 Task: Find connections with filter location São Luís with filter topic #Jobpostingwith filter profile language Potuguese with filter current company Worldpanel by Kantar with filter school Bharathiar University with filter industry IT System Custom Software Development with filter service category Outsourcing with filter keywords title Playwright
Action: Mouse moved to (219, 299)
Screenshot: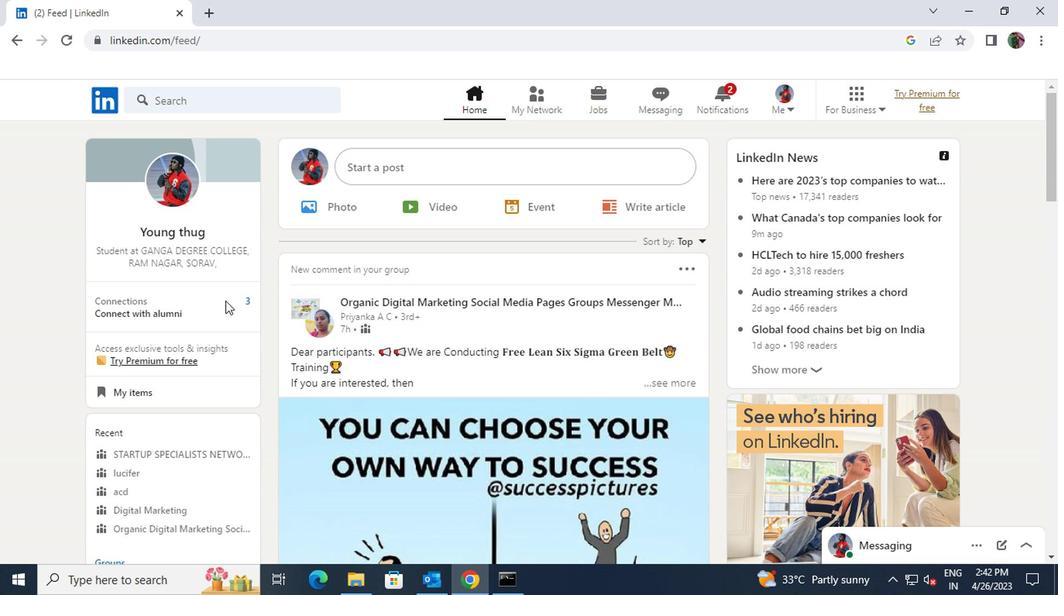 
Action: Mouse pressed left at (219, 299)
Screenshot: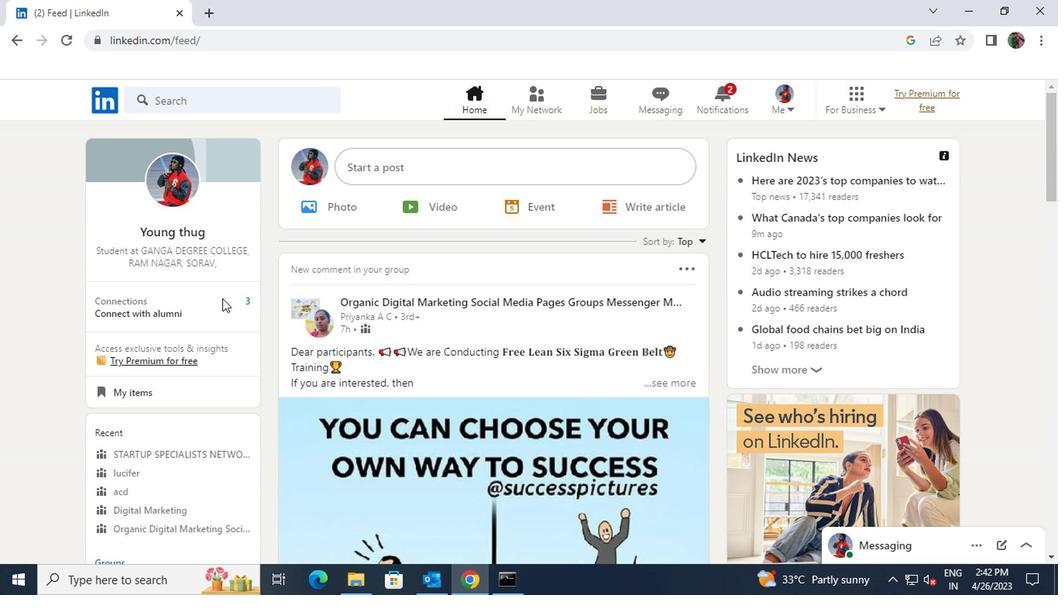 
Action: Mouse moved to (258, 191)
Screenshot: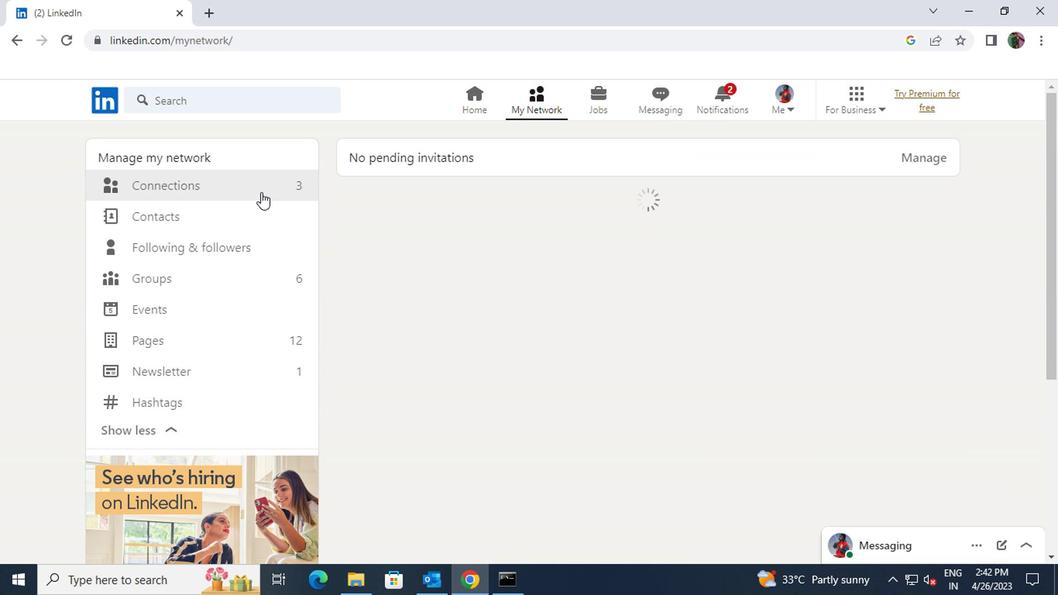 
Action: Mouse pressed left at (258, 191)
Screenshot: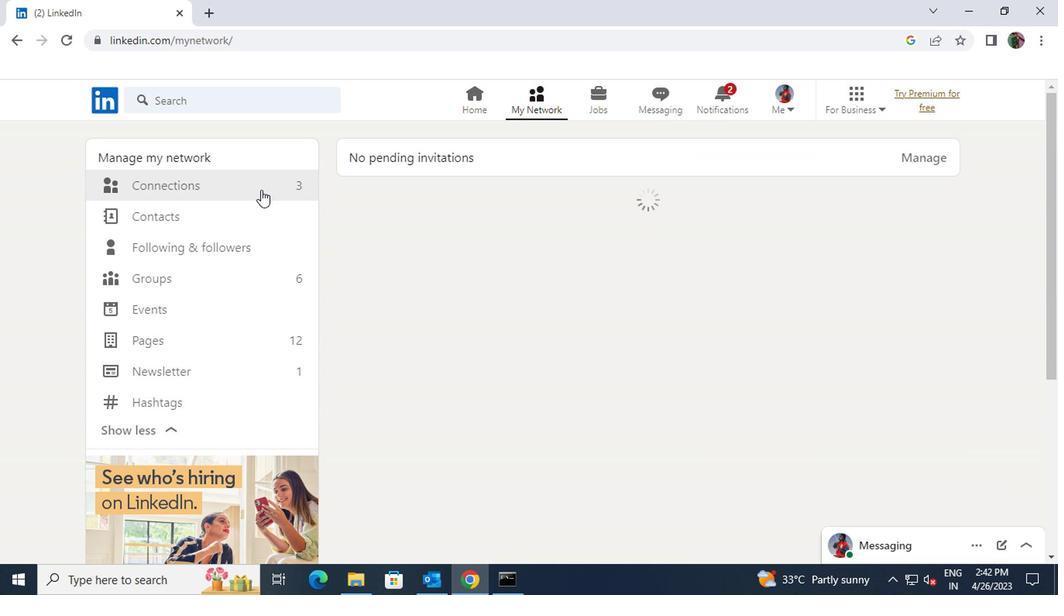 
Action: Mouse moved to (619, 193)
Screenshot: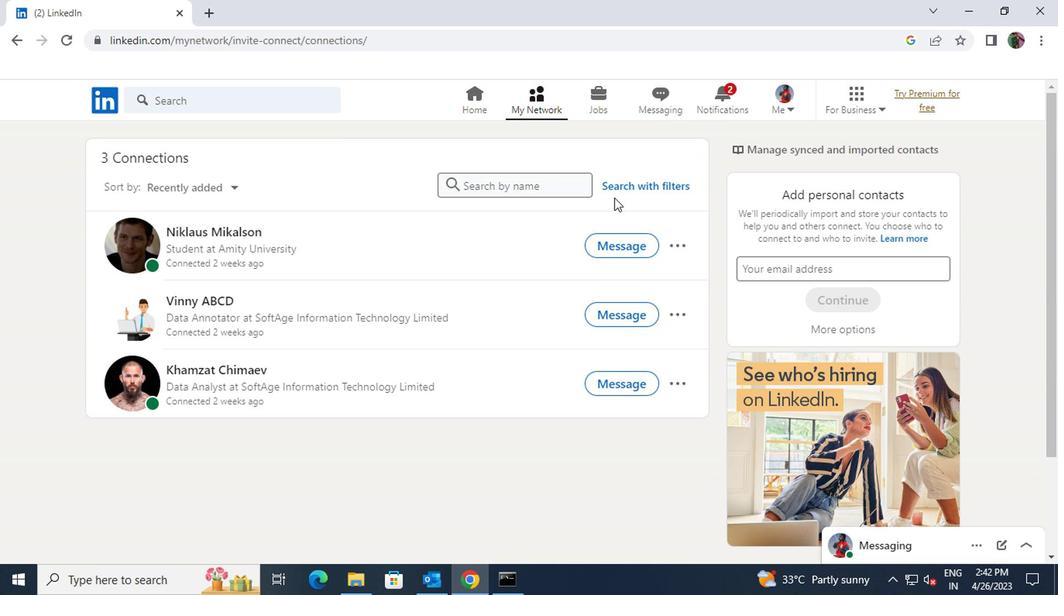 
Action: Mouse pressed left at (619, 193)
Screenshot: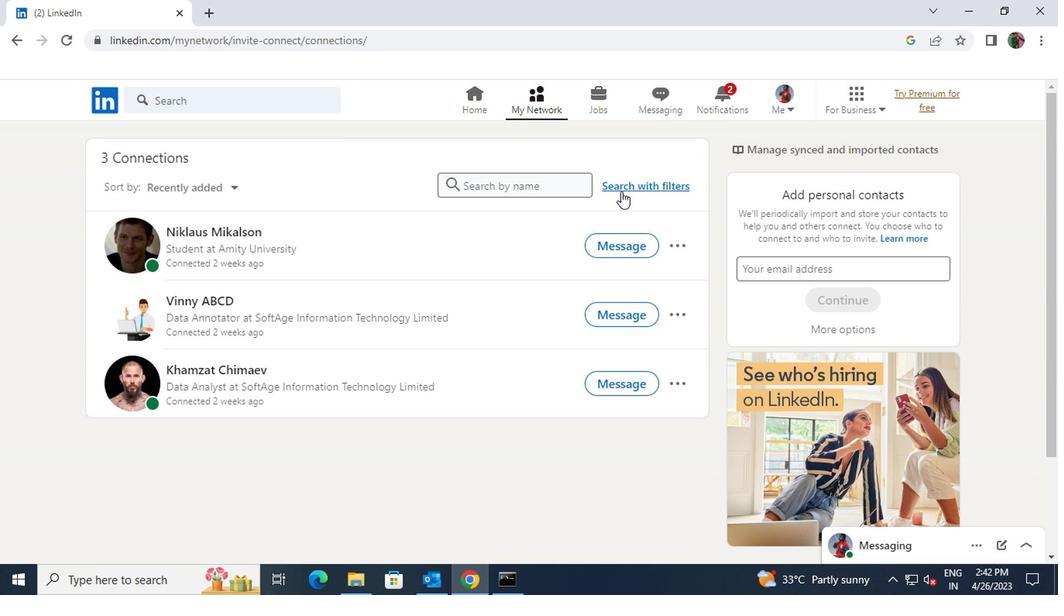 
Action: Mouse moved to (578, 150)
Screenshot: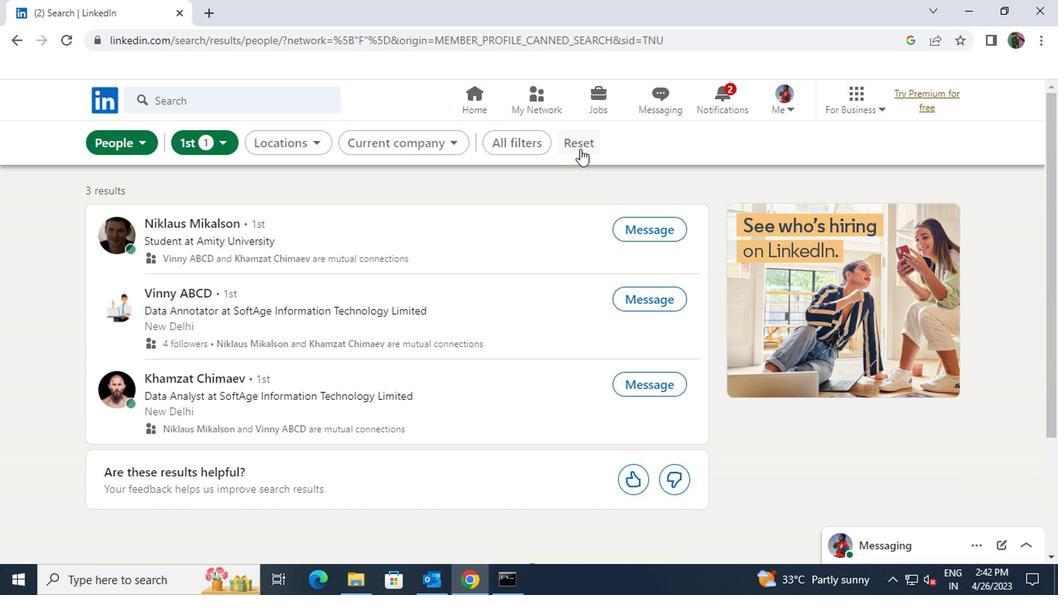 
Action: Mouse pressed left at (578, 150)
Screenshot: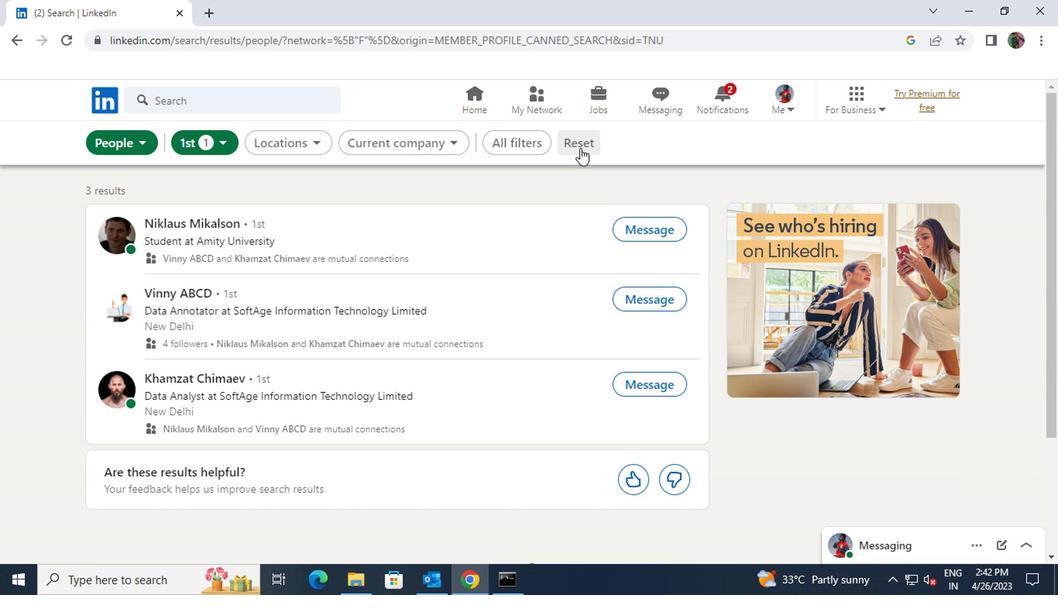 
Action: Mouse moved to (543, 146)
Screenshot: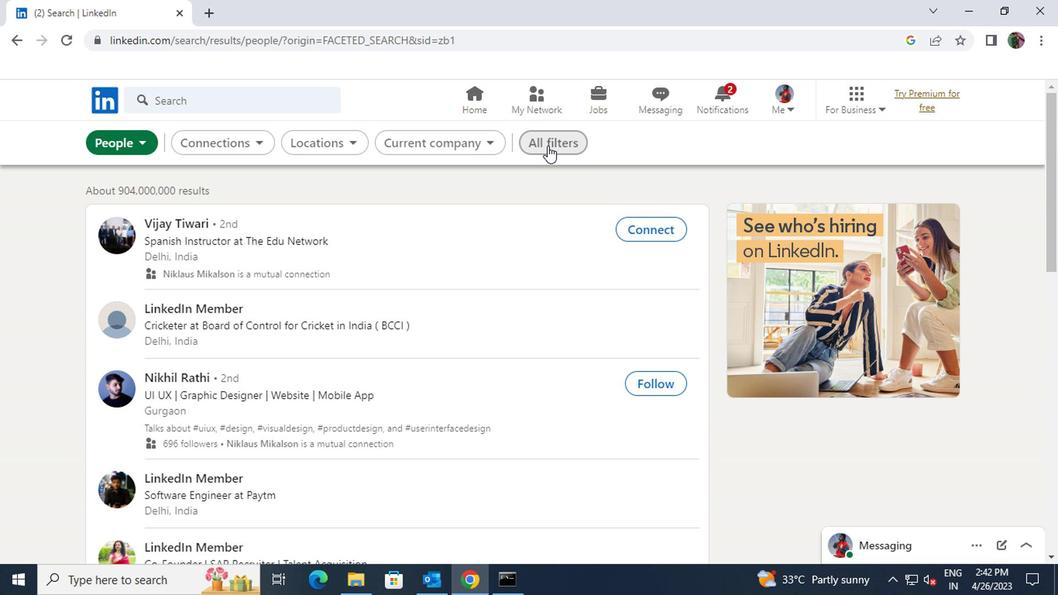 
Action: Mouse pressed left at (543, 146)
Screenshot: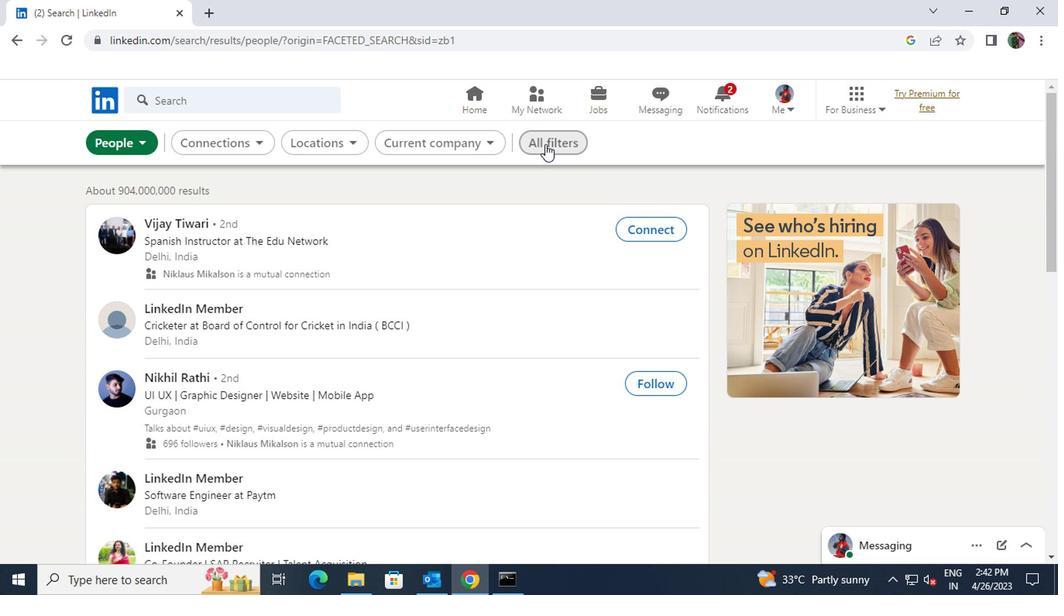 
Action: Mouse moved to (735, 344)
Screenshot: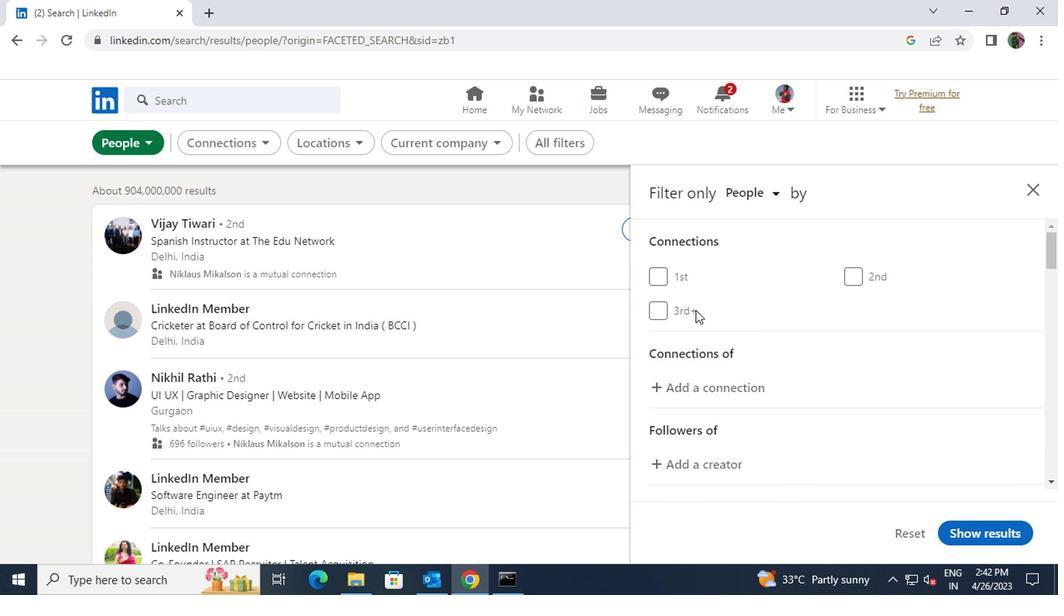 
Action: Mouse scrolled (735, 344) with delta (0, 0)
Screenshot: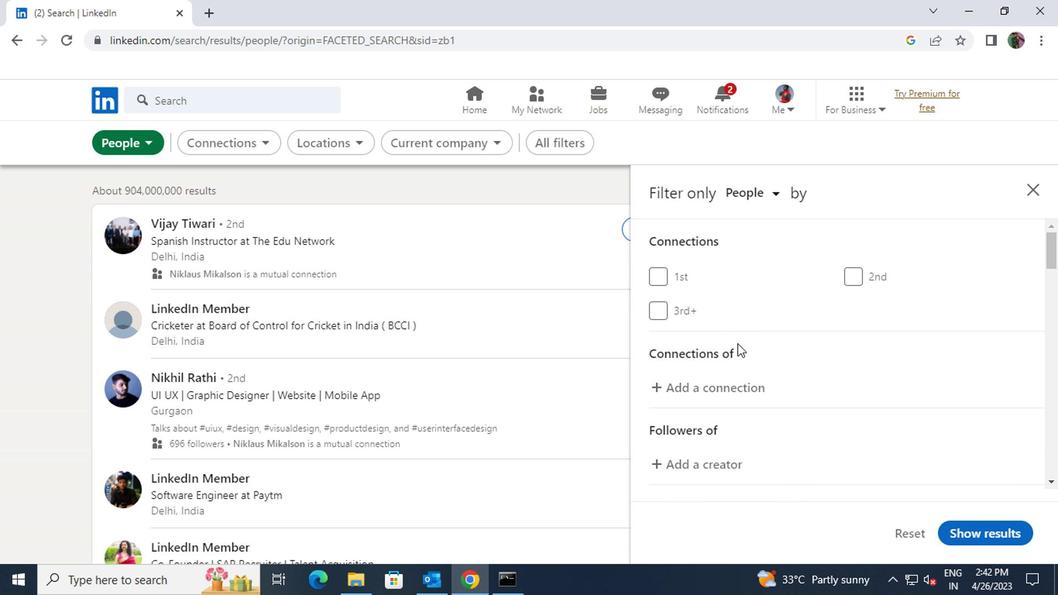 
Action: Mouse scrolled (735, 344) with delta (0, 0)
Screenshot: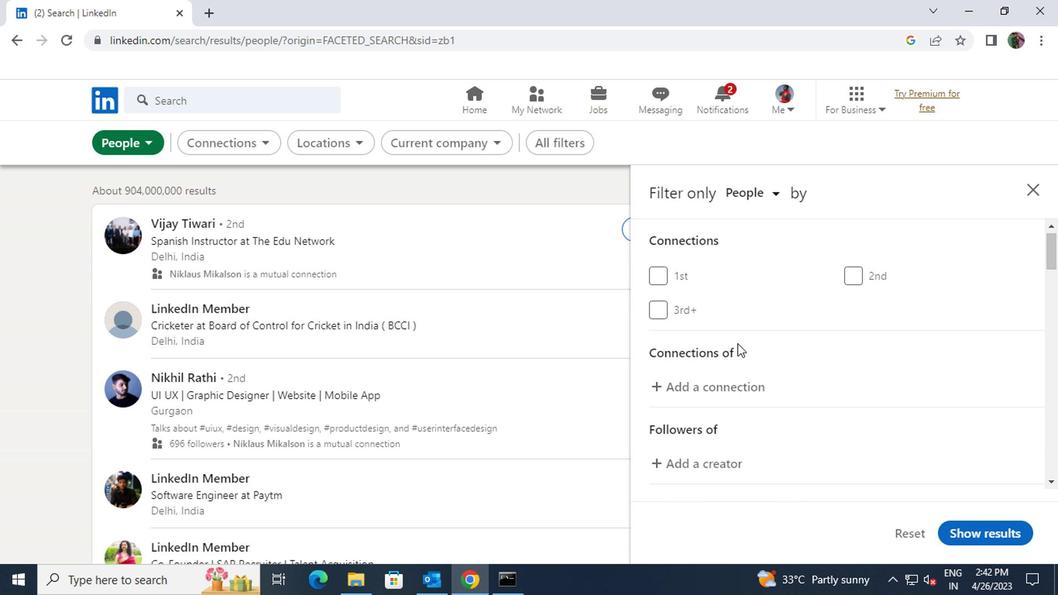
Action: Mouse scrolled (735, 344) with delta (0, 0)
Screenshot: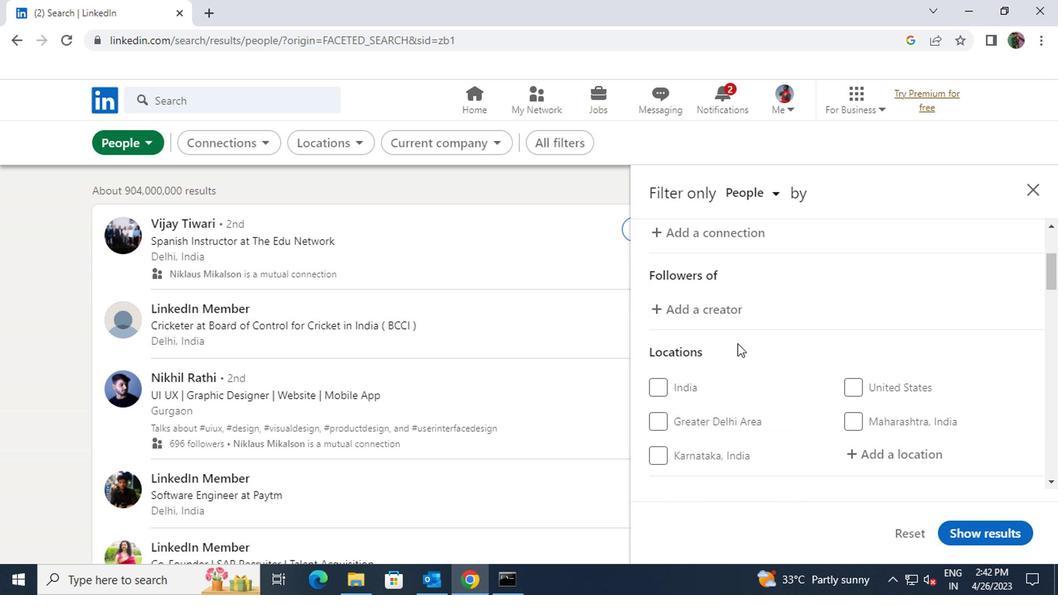 
Action: Mouse moved to (845, 373)
Screenshot: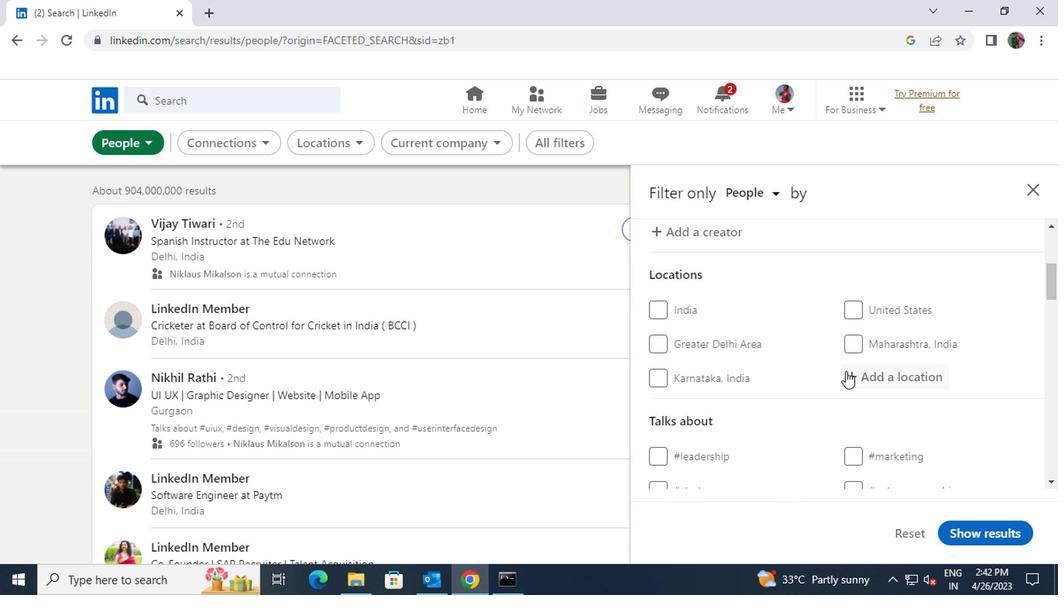 
Action: Mouse pressed left at (845, 373)
Screenshot: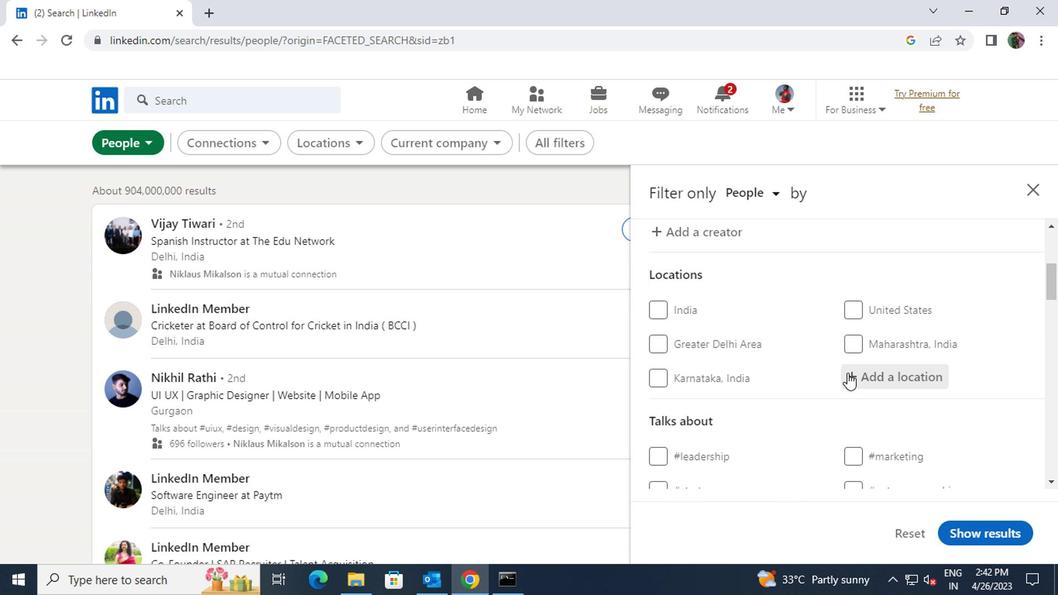 
Action: Key pressed <Key.shift><Key.shift><Key.shift><Key.shift><Key.shift><Key.shift>SAO<Key.space>LUIS
Screenshot: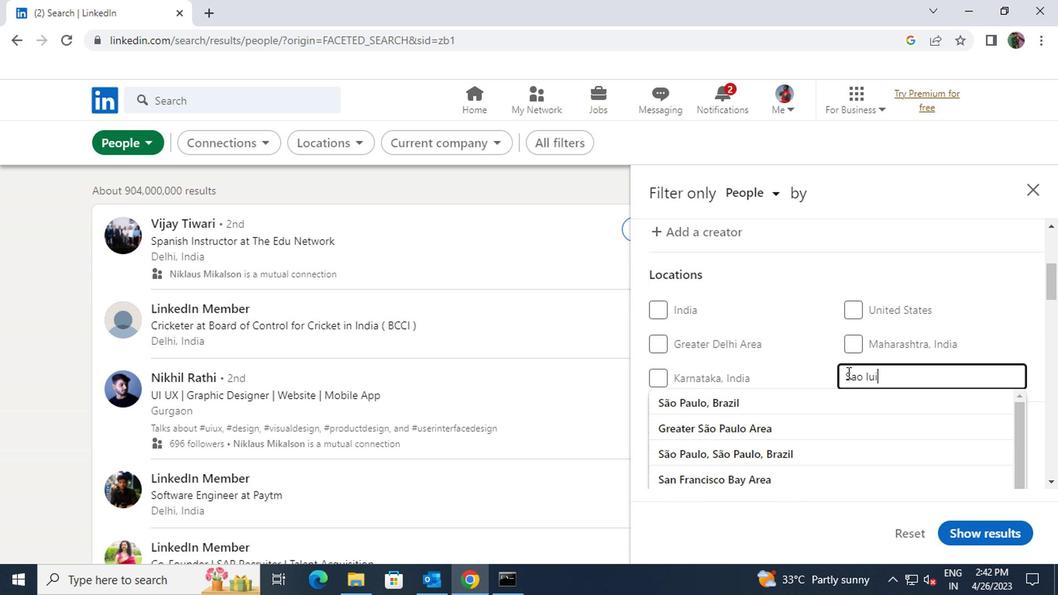 
Action: Mouse moved to (824, 397)
Screenshot: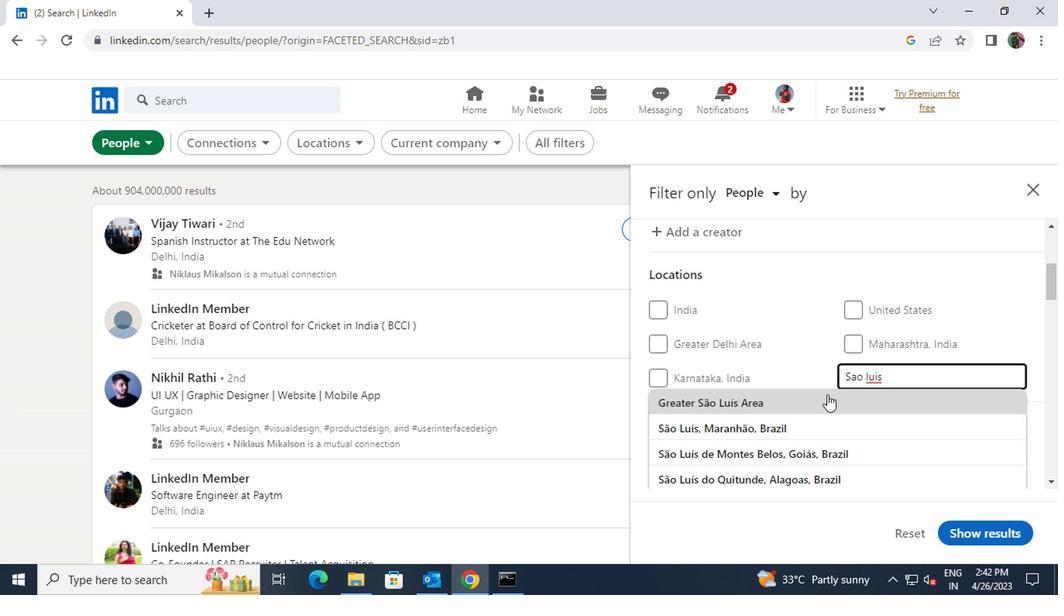 
Action: Mouse pressed left at (824, 397)
Screenshot: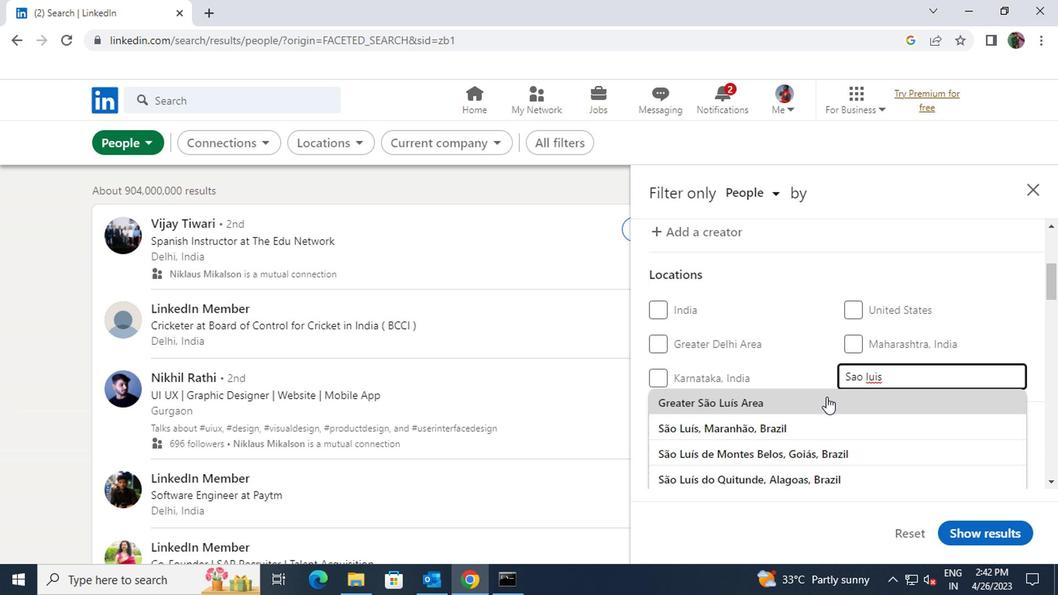 
Action: Mouse scrolled (824, 396) with delta (0, 0)
Screenshot: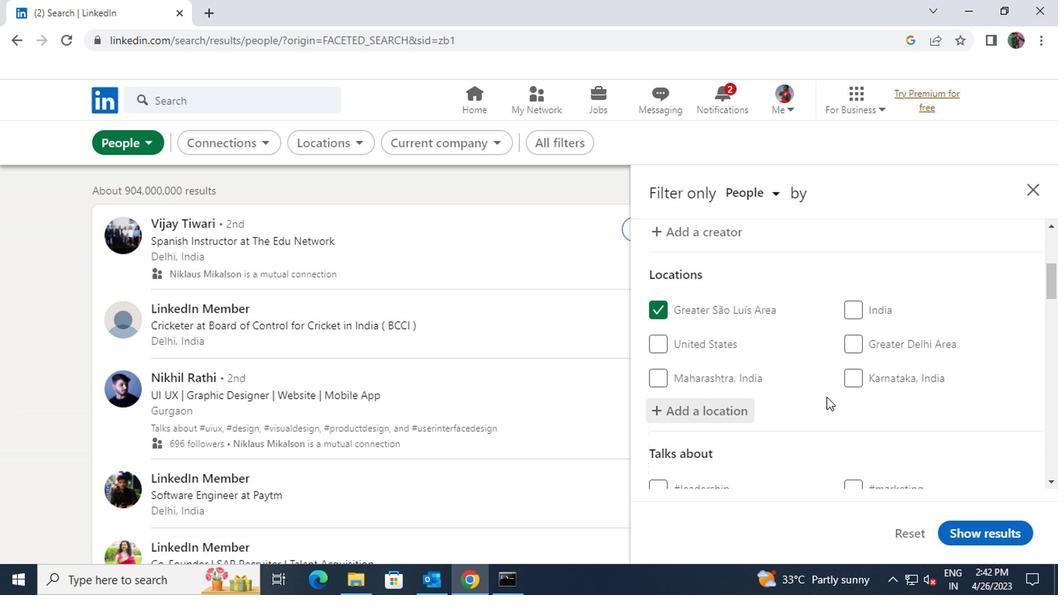 
Action: Mouse scrolled (824, 396) with delta (0, 0)
Screenshot: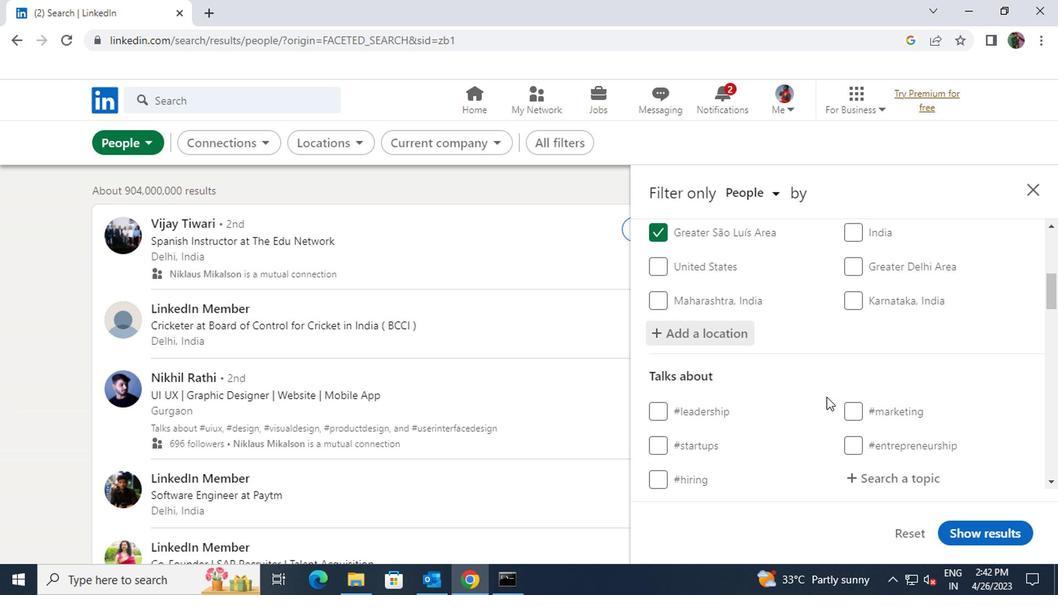 
Action: Mouse moved to (868, 406)
Screenshot: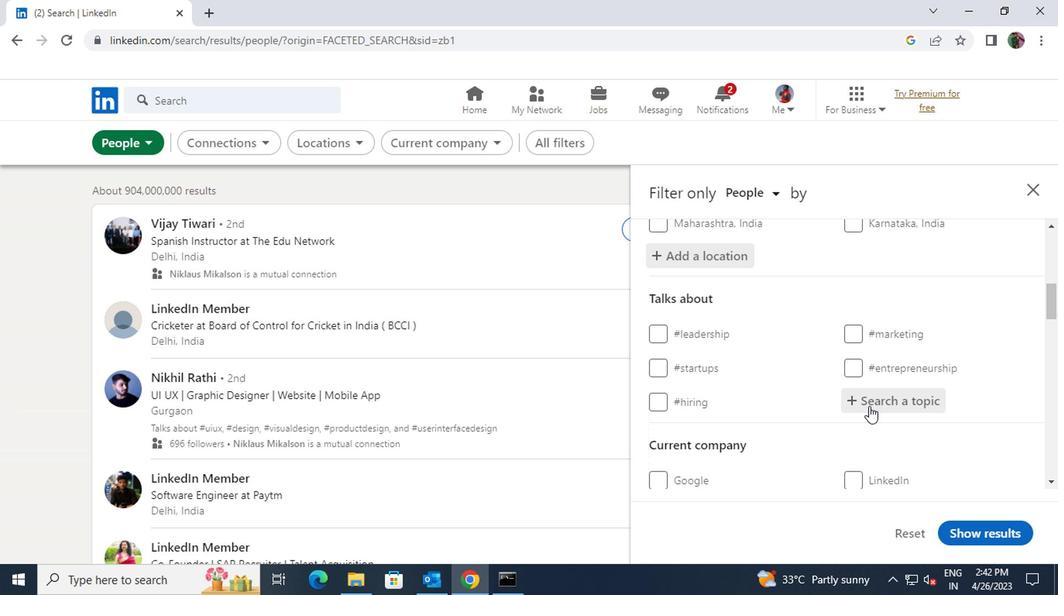 
Action: Mouse pressed left at (868, 406)
Screenshot: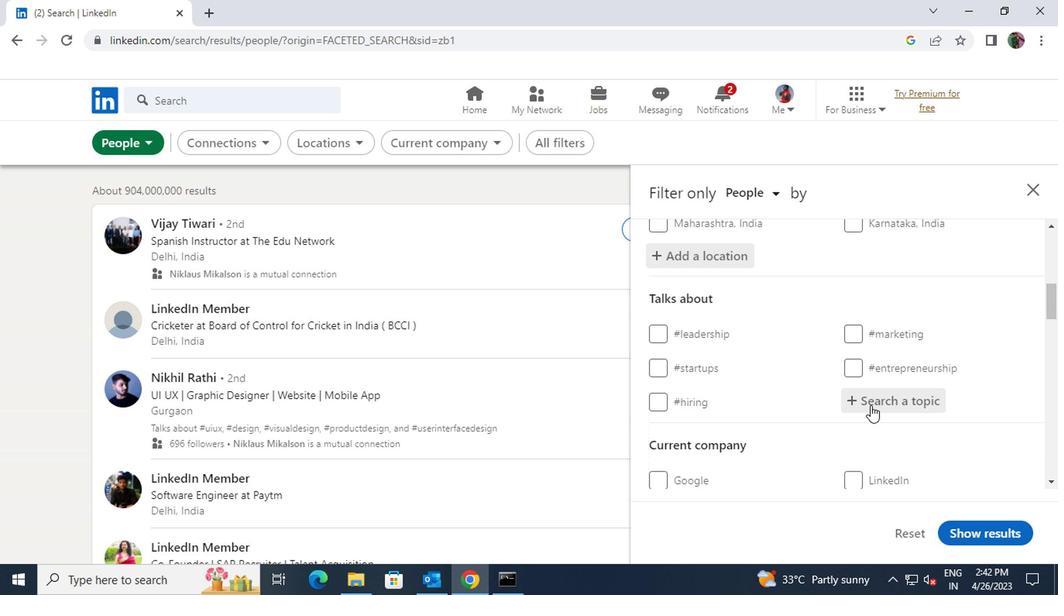 
Action: Key pressed <Key.shift><Key.shift><Key.shift><Key.shift><Key.shift><Key.shift><Key.shift>#<Key.shift>JOBPOSTINGWITH
Screenshot: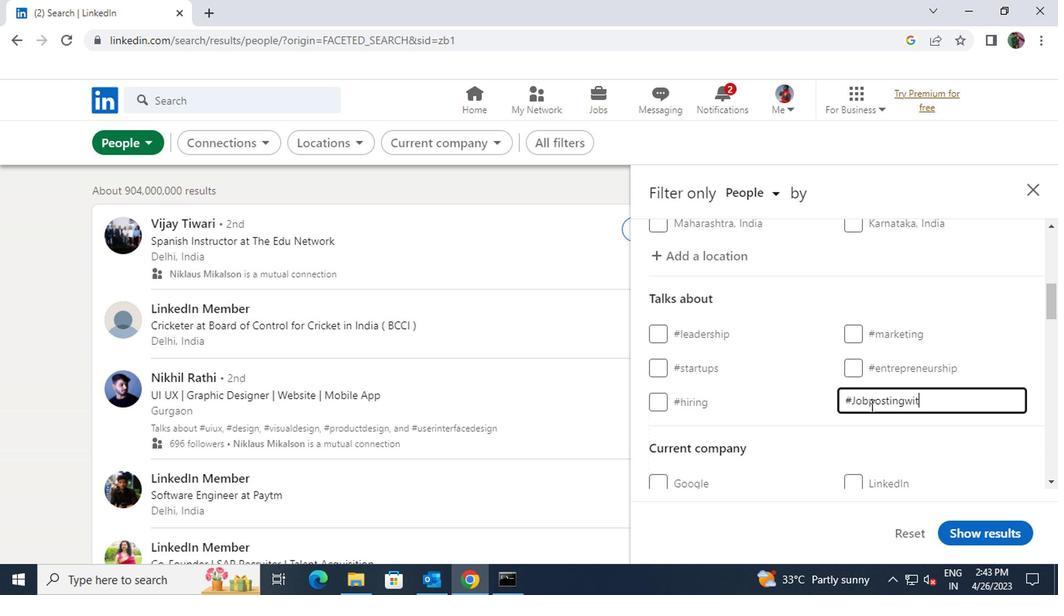 
Action: Mouse scrolled (868, 405) with delta (0, -1)
Screenshot: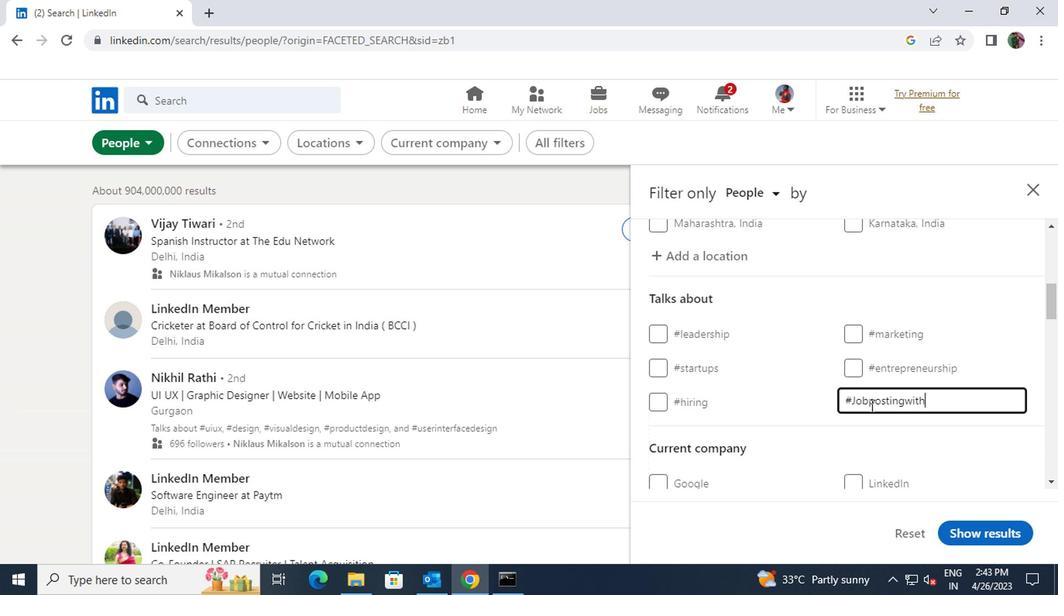 
Action: Mouse scrolled (868, 405) with delta (0, -1)
Screenshot: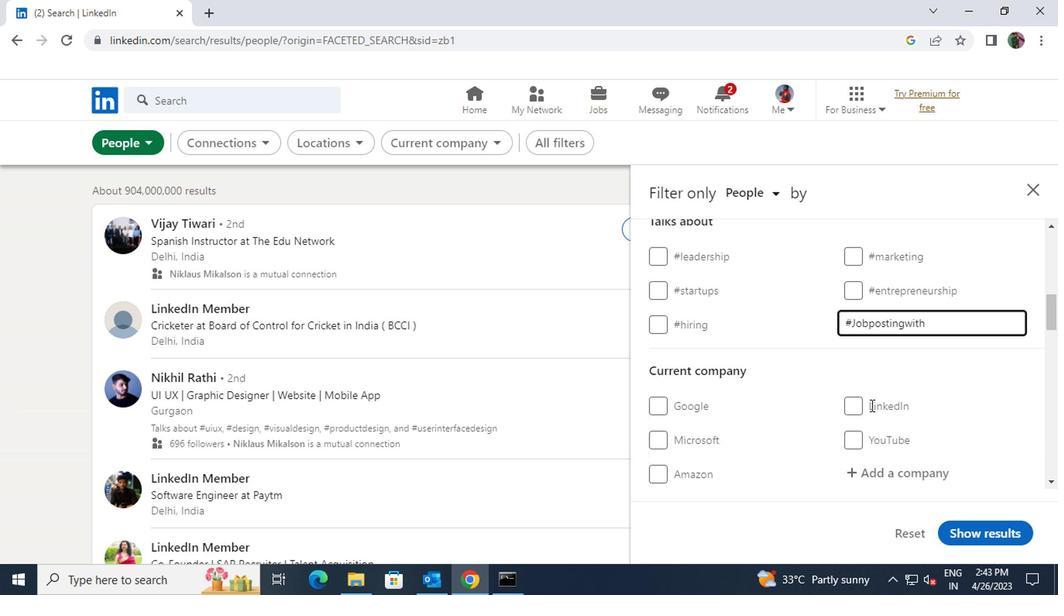 
Action: Mouse moved to (871, 396)
Screenshot: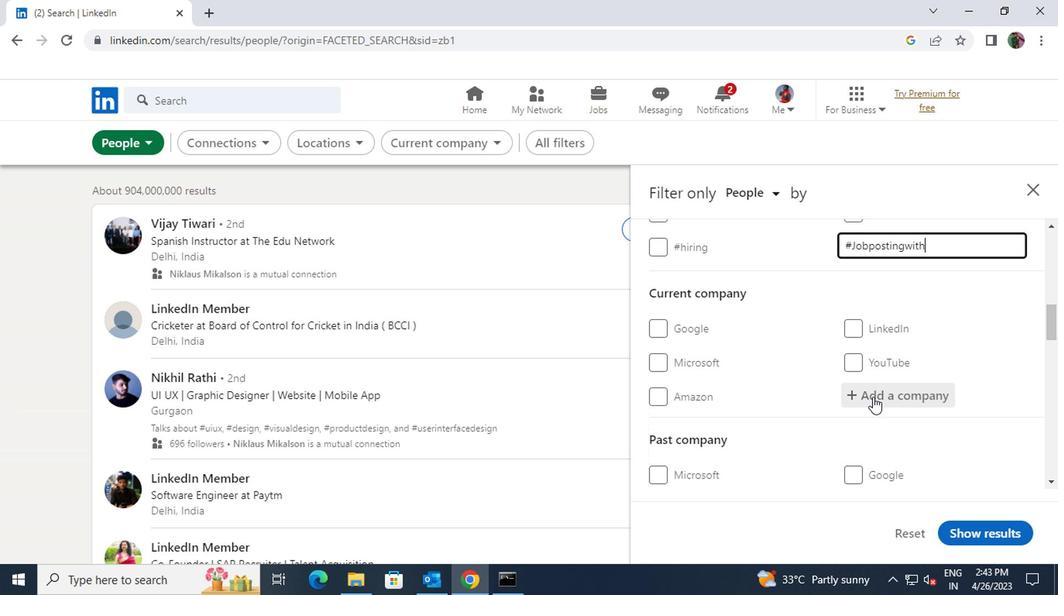 
Action: Mouse pressed left at (871, 396)
Screenshot: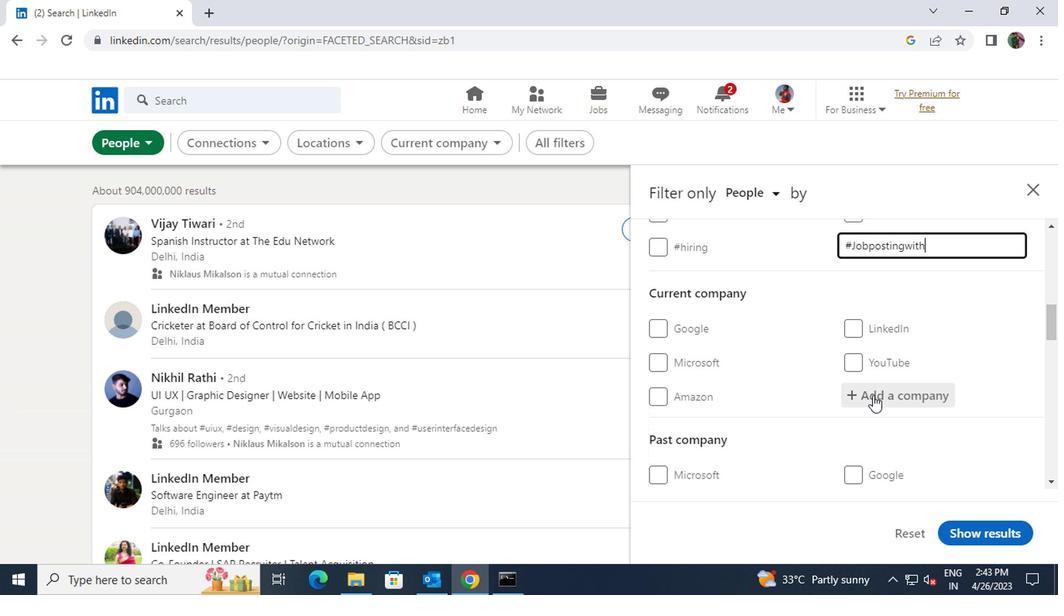 
Action: Key pressed <Key.shift>WORLDPANEL
Screenshot: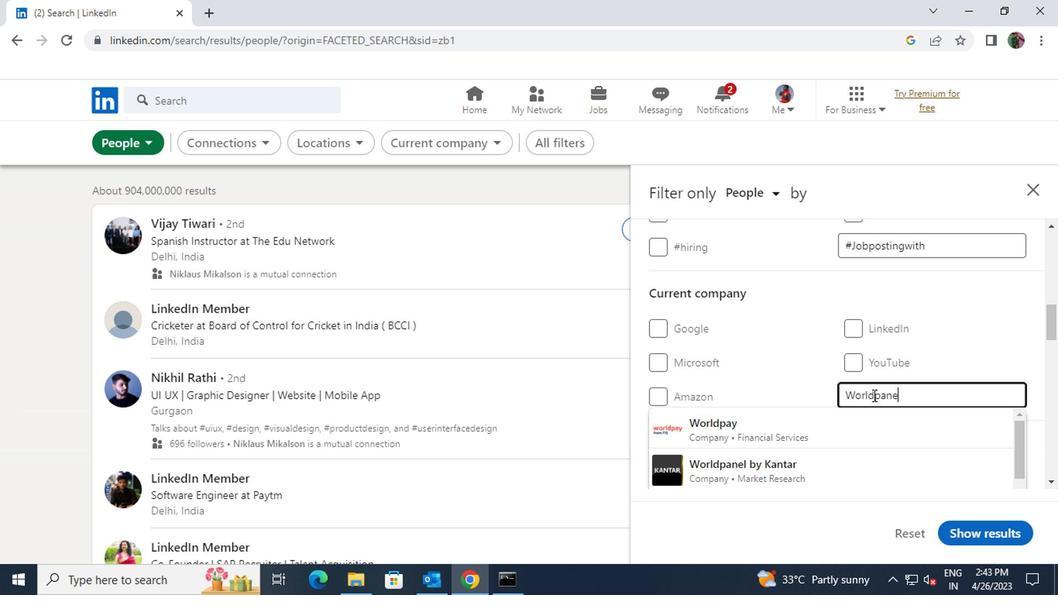 
Action: Mouse moved to (845, 423)
Screenshot: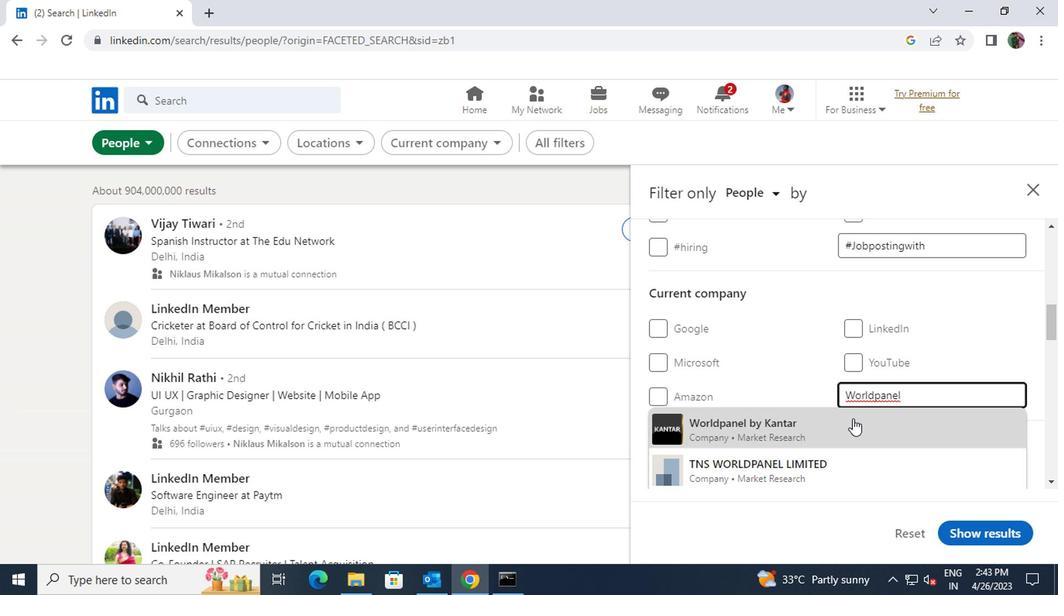 
Action: Mouse pressed left at (845, 423)
Screenshot: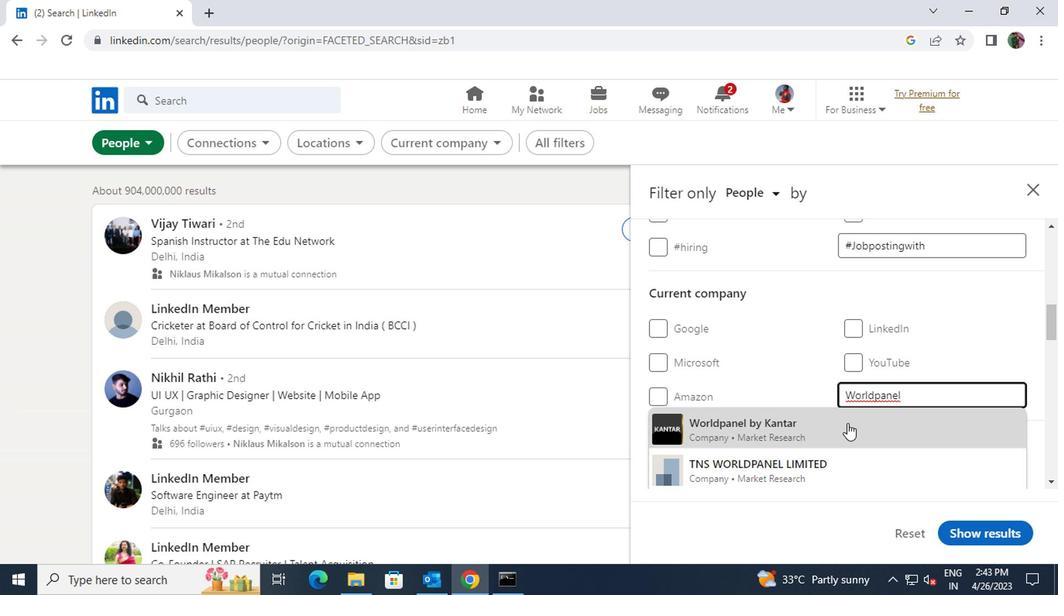 
Action: Mouse scrolled (845, 423) with delta (0, 0)
Screenshot: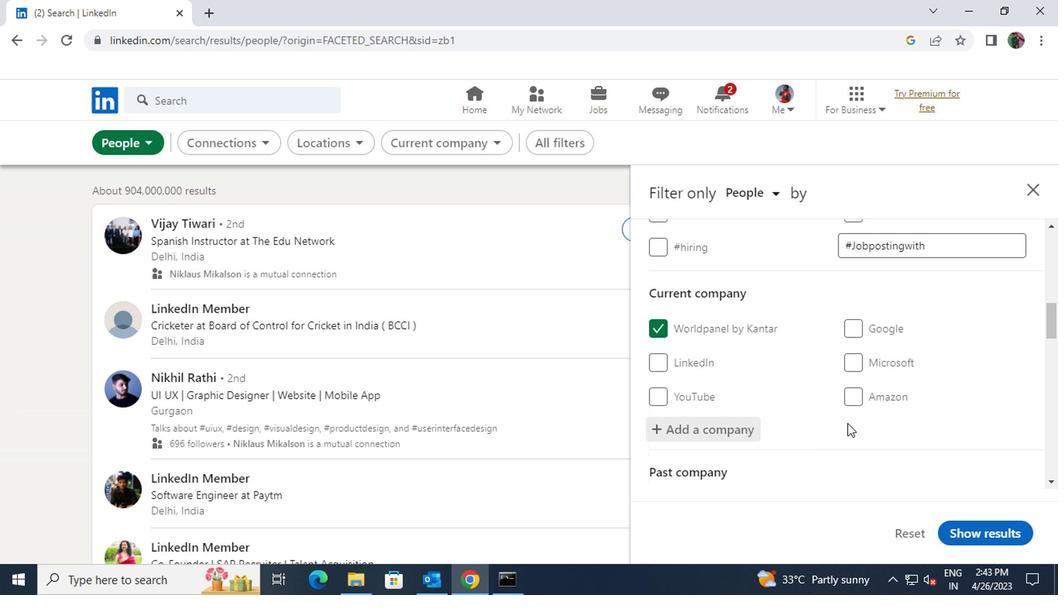
Action: Mouse scrolled (845, 423) with delta (0, 0)
Screenshot: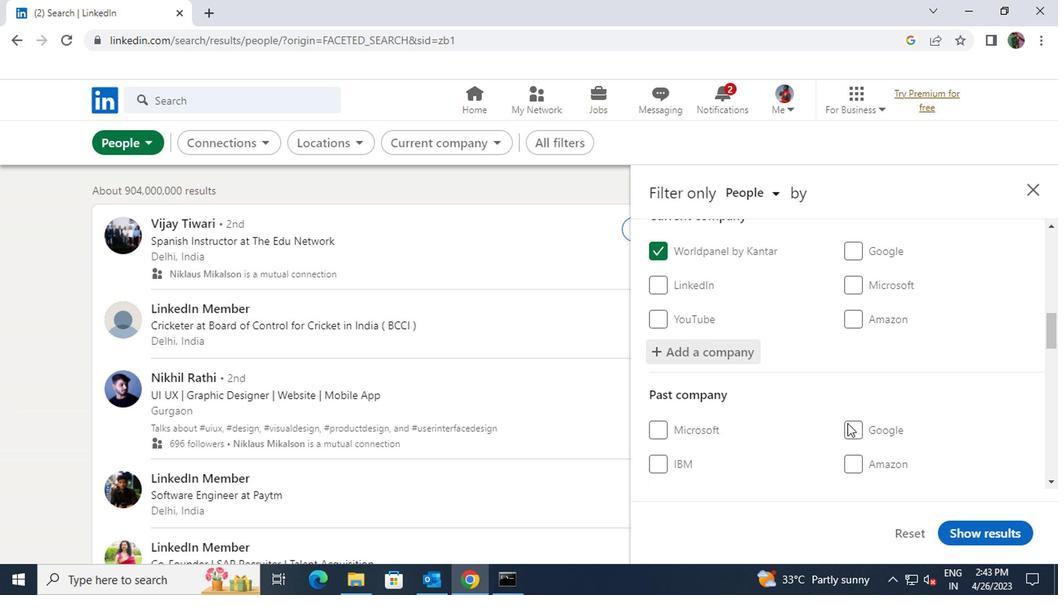 
Action: Mouse scrolled (845, 423) with delta (0, 0)
Screenshot: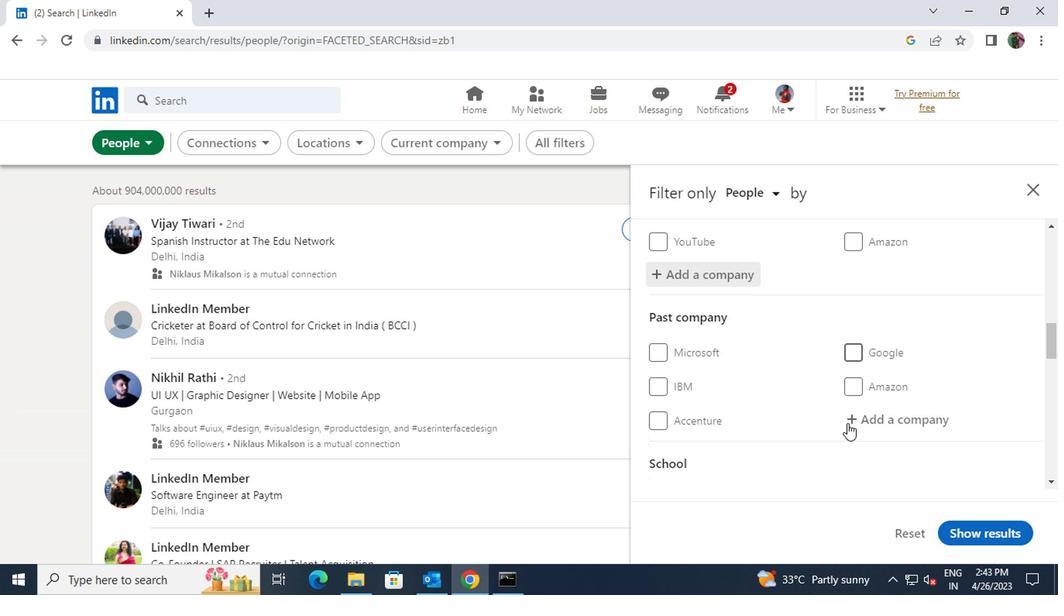 
Action: Mouse scrolled (845, 423) with delta (0, 0)
Screenshot: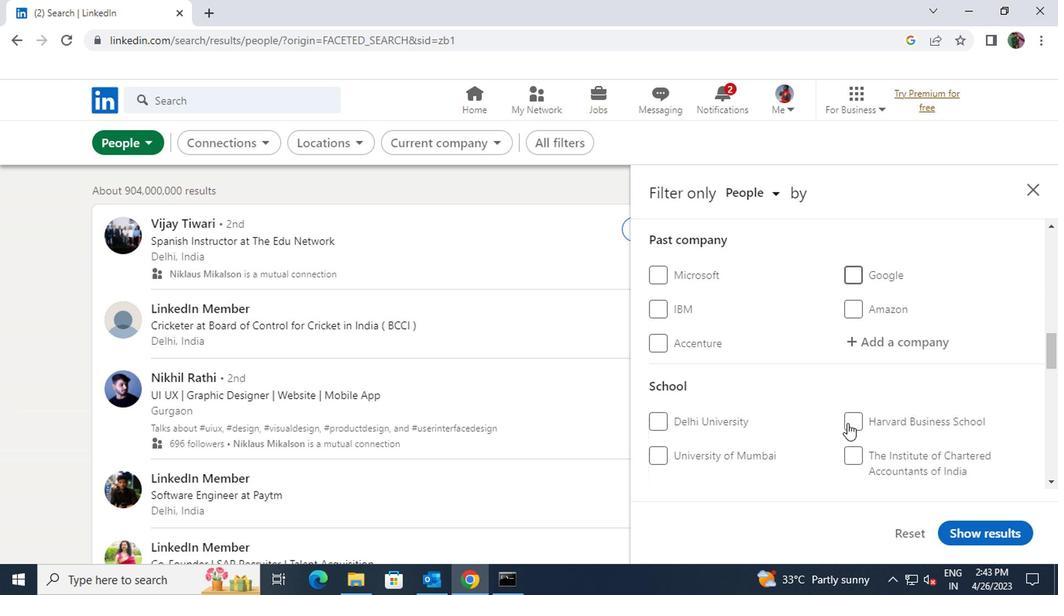 
Action: Mouse scrolled (845, 423) with delta (0, 0)
Screenshot: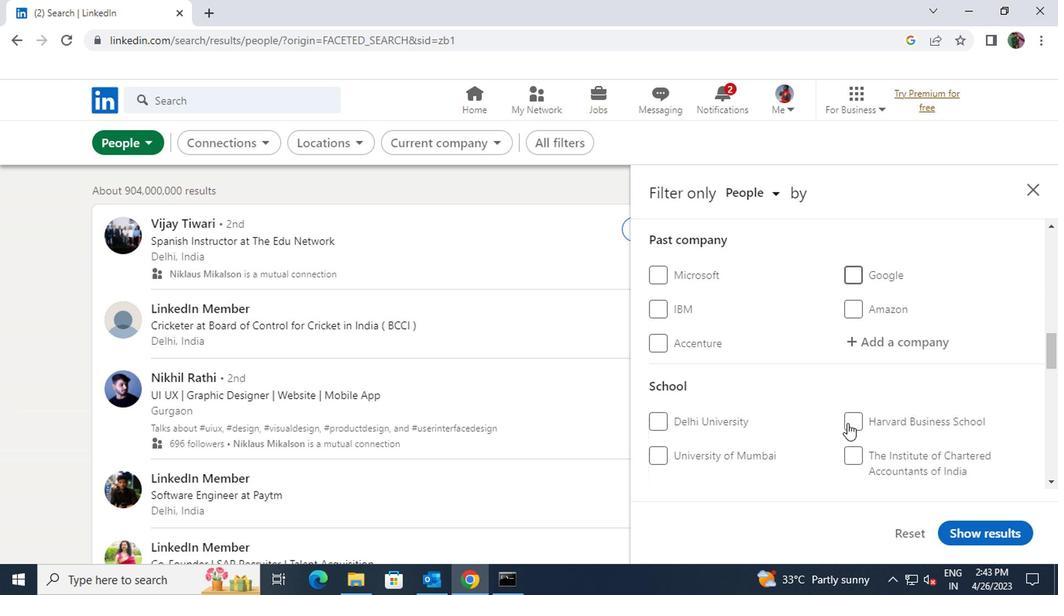 
Action: Mouse moved to (872, 353)
Screenshot: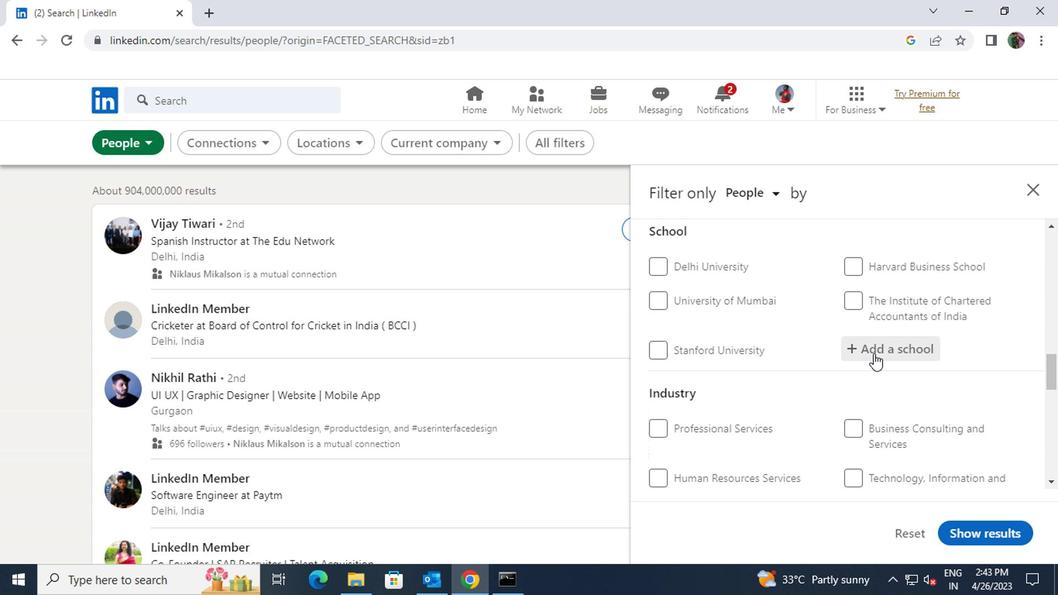 
Action: Mouse pressed left at (872, 353)
Screenshot: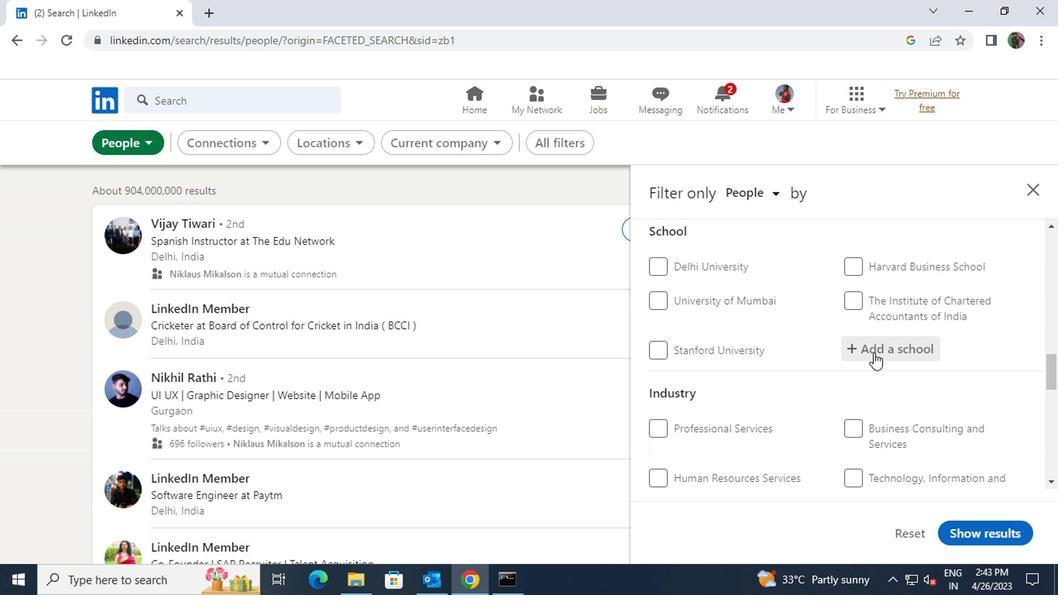 
Action: Key pressed <Key.shift>BHARAT
Screenshot: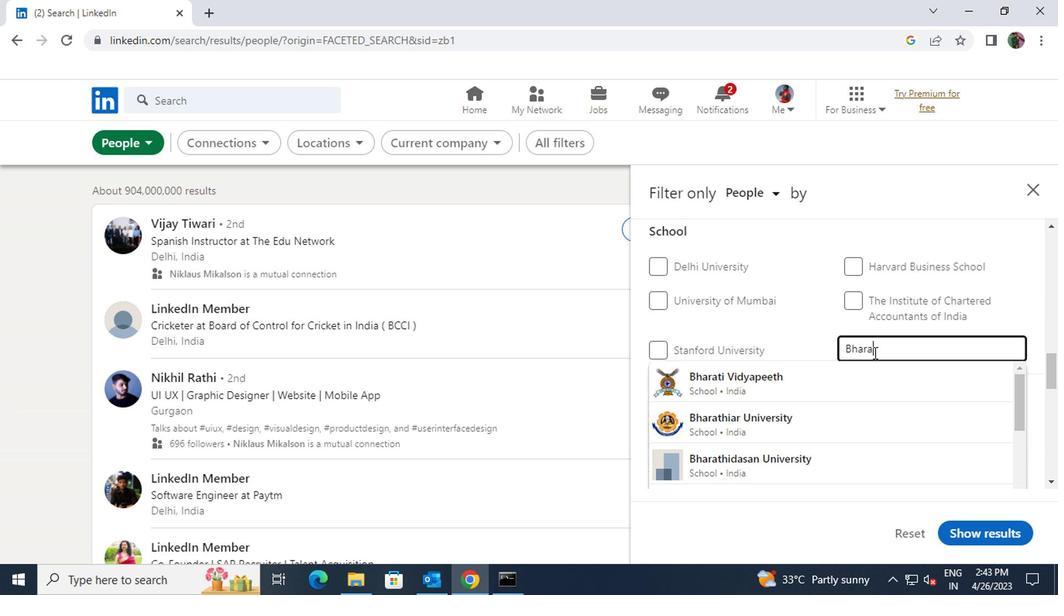
Action: Mouse moved to (834, 438)
Screenshot: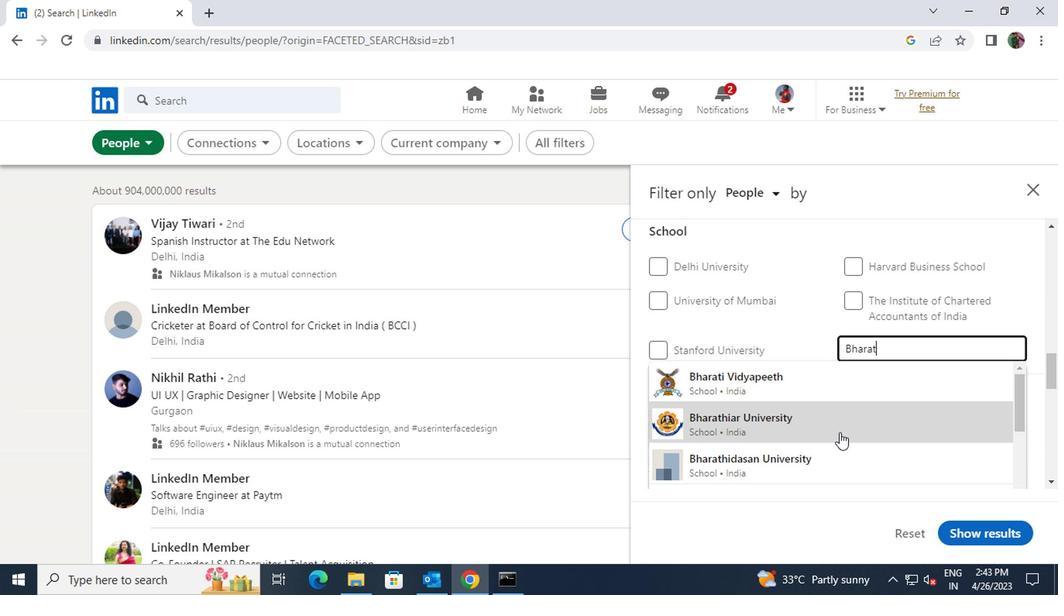 
Action: Mouse pressed left at (834, 438)
Screenshot: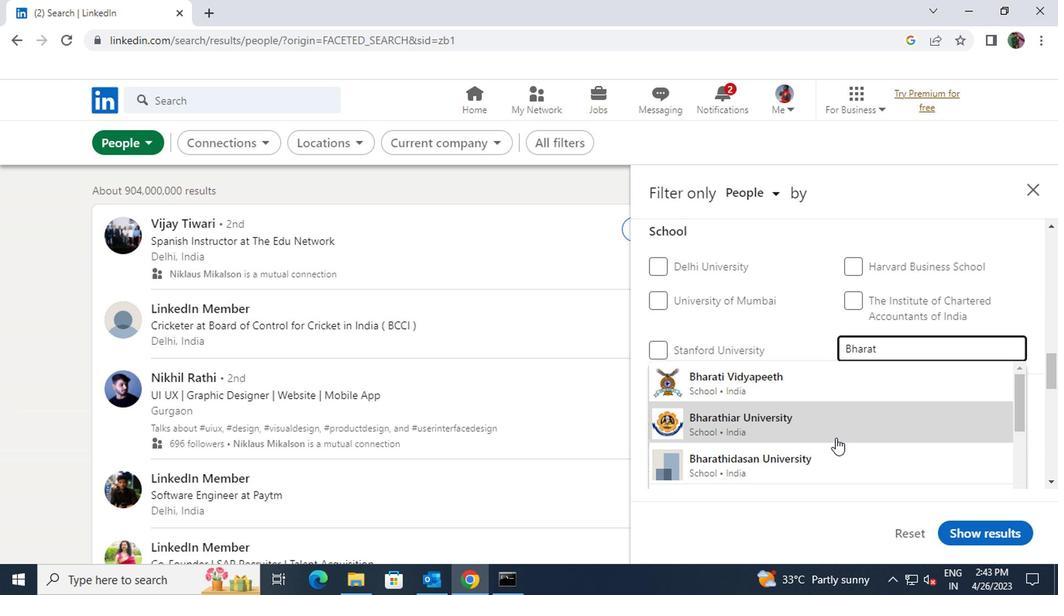 
Action: Mouse scrolled (834, 437) with delta (0, -1)
Screenshot: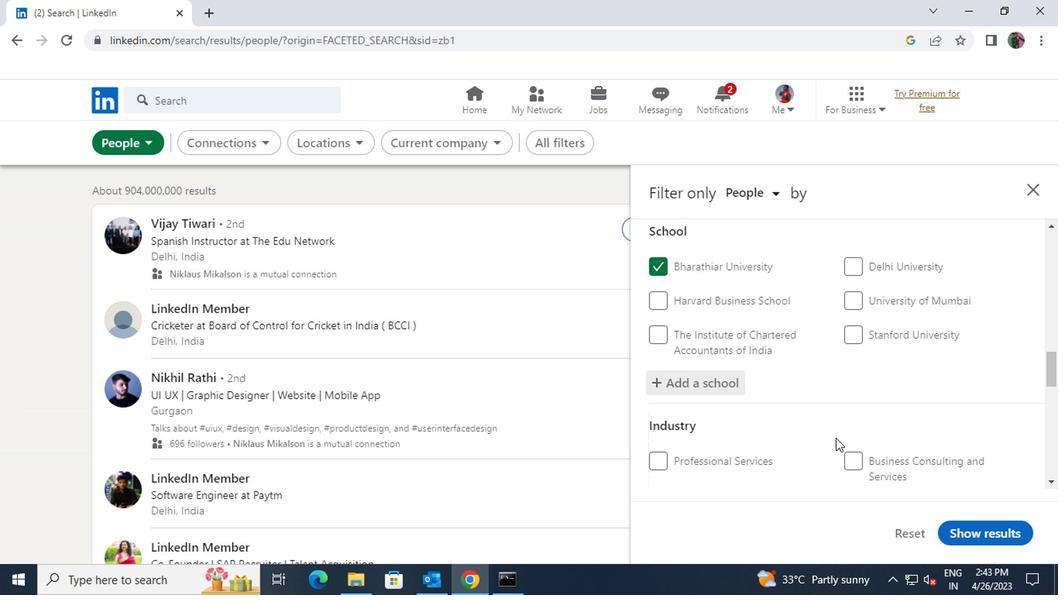 
Action: Mouse scrolled (834, 437) with delta (0, -1)
Screenshot: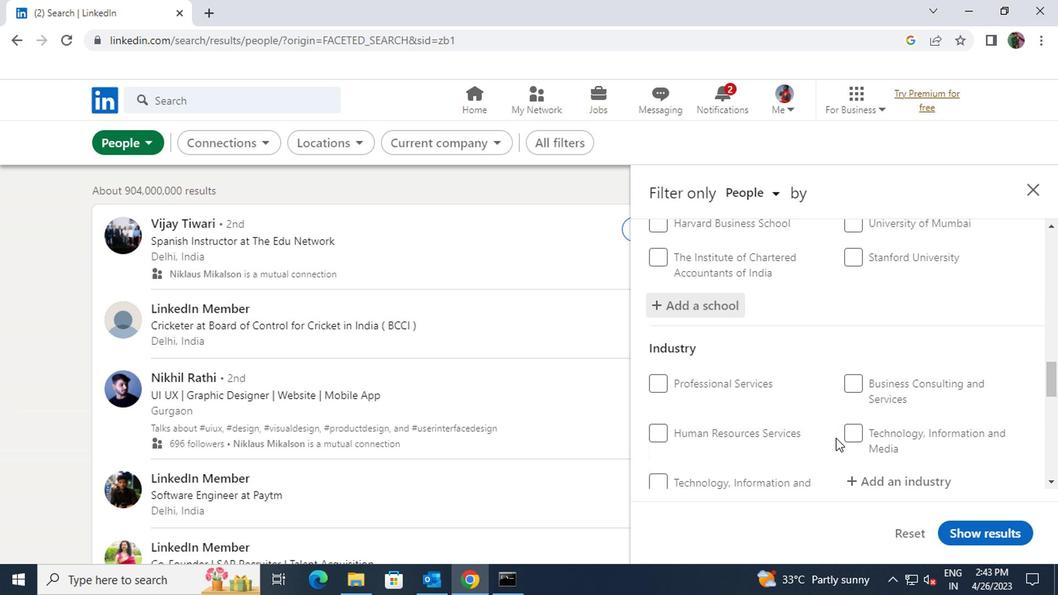 
Action: Mouse moved to (860, 407)
Screenshot: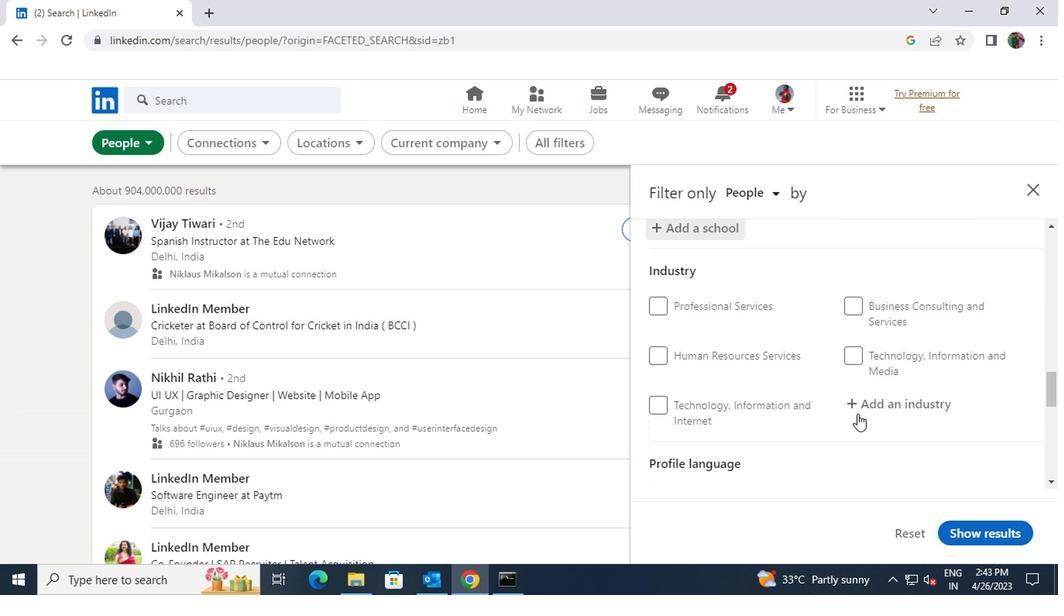 
Action: Mouse pressed left at (860, 407)
Screenshot: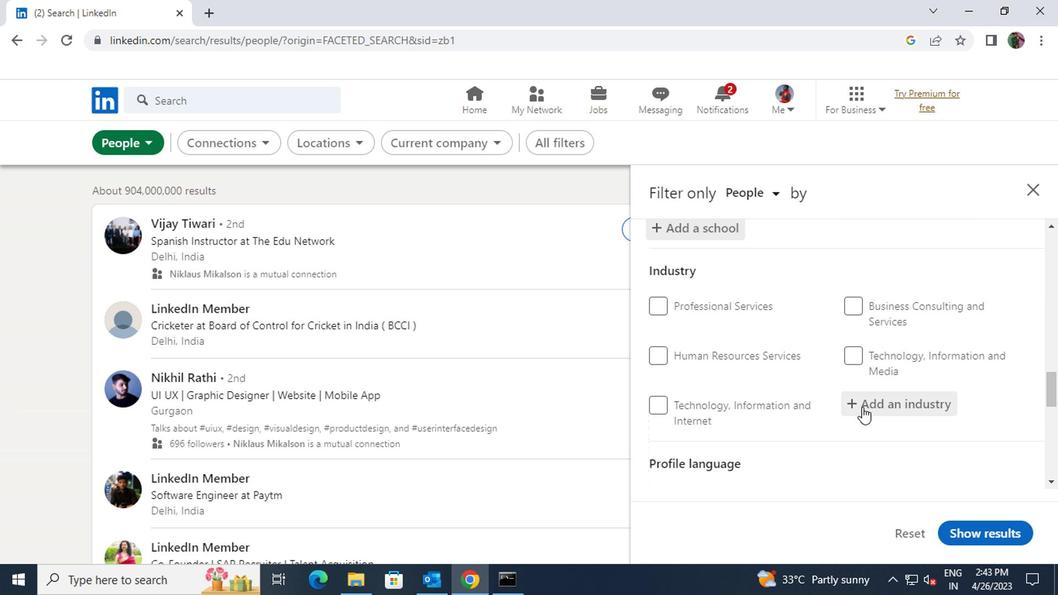 
Action: Key pressed <Key.shift><Key.shift><Key.shift>IT<Key.space>SYSTEM
Screenshot: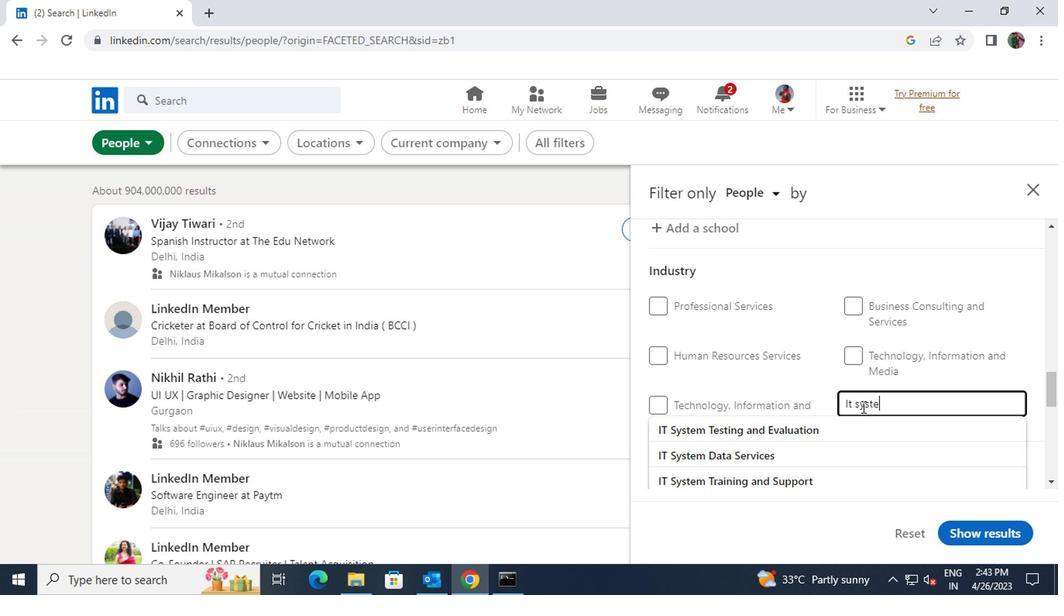 
Action: Mouse moved to (846, 446)
Screenshot: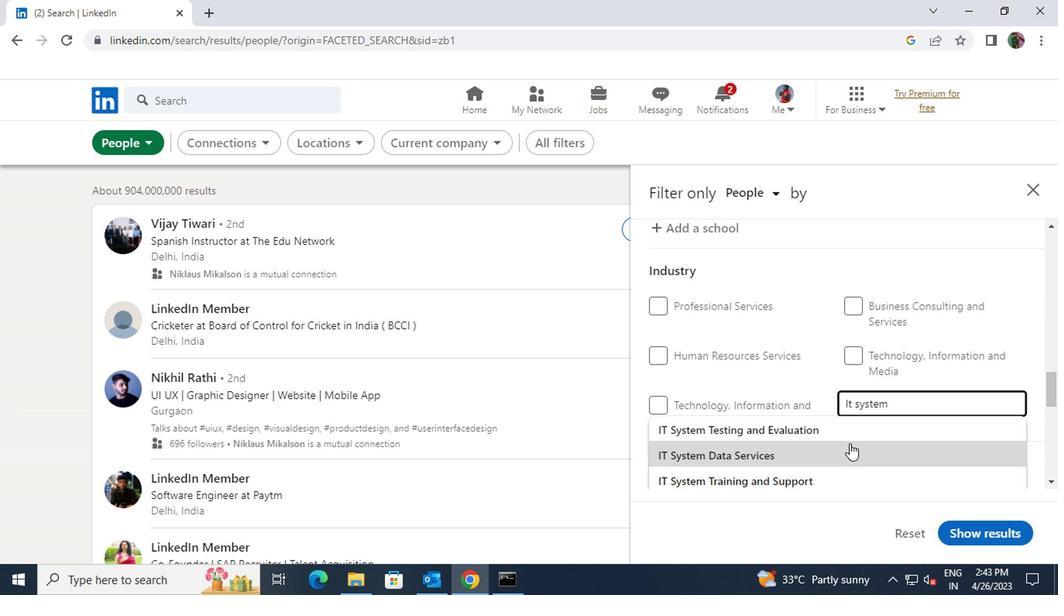 
Action: Mouse pressed left at (846, 446)
Screenshot: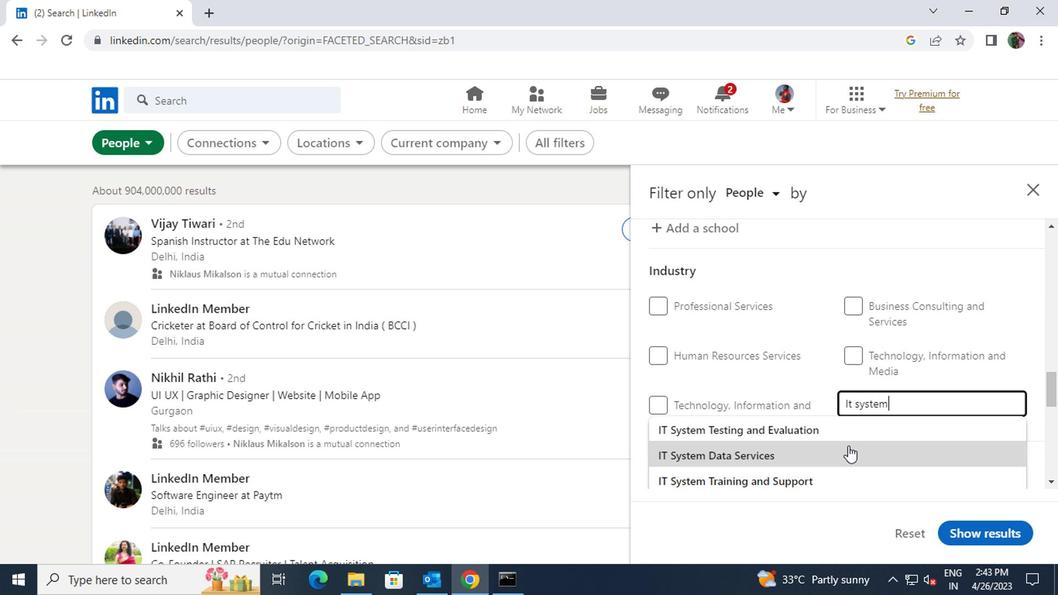 
Action: Mouse scrolled (846, 445) with delta (0, 0)
Screenshot: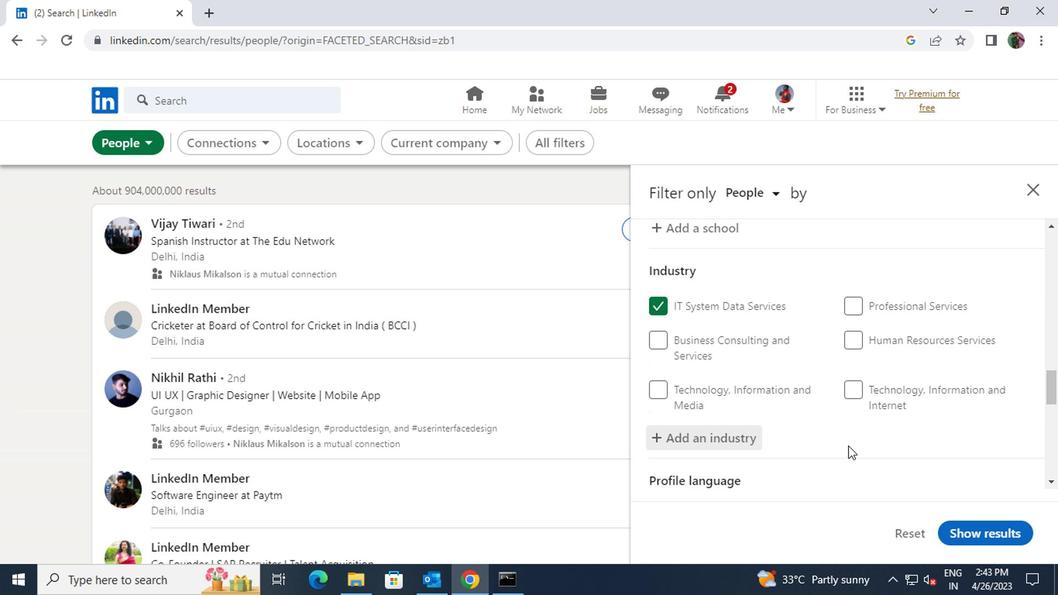 
Action: Mouse scrolled (846, 445) with delta (0, 0)
Screenshot: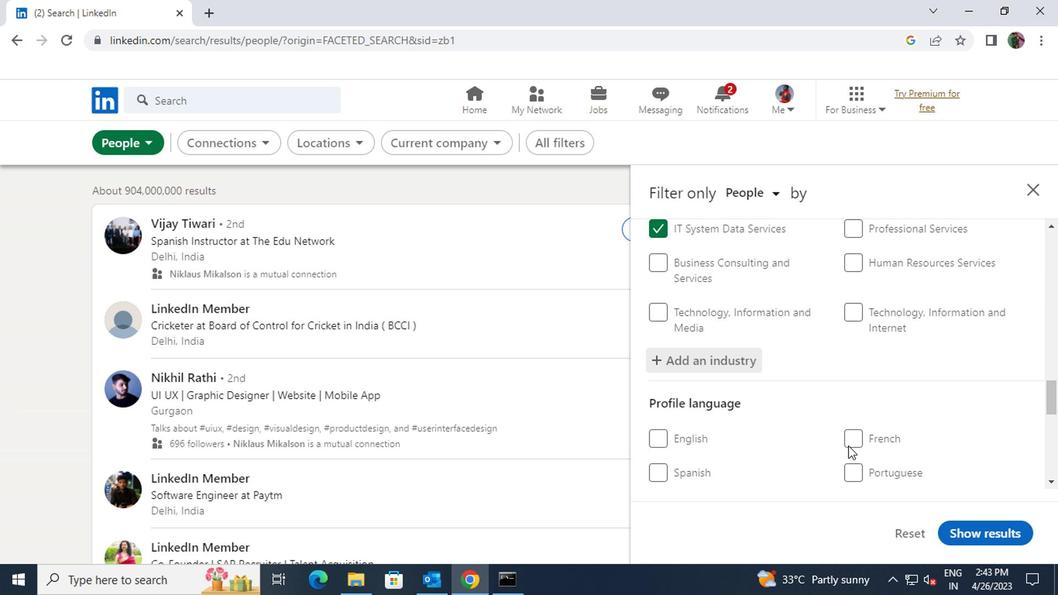 
Action: Mouse moved to (851, 394)
Screenshot: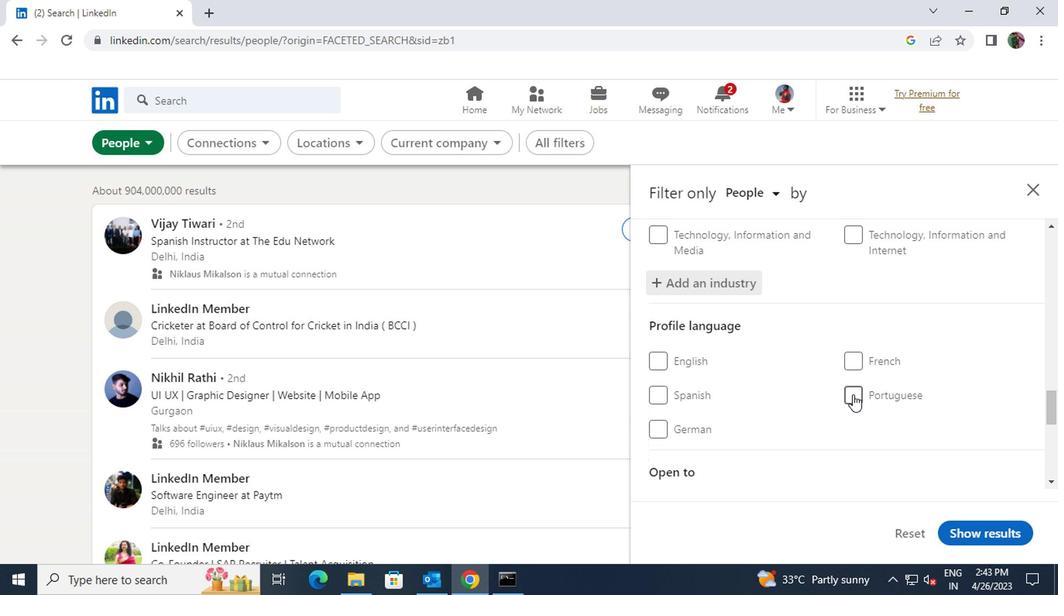 
Action: Mouse pressed left at (851, 394)
Screenshot: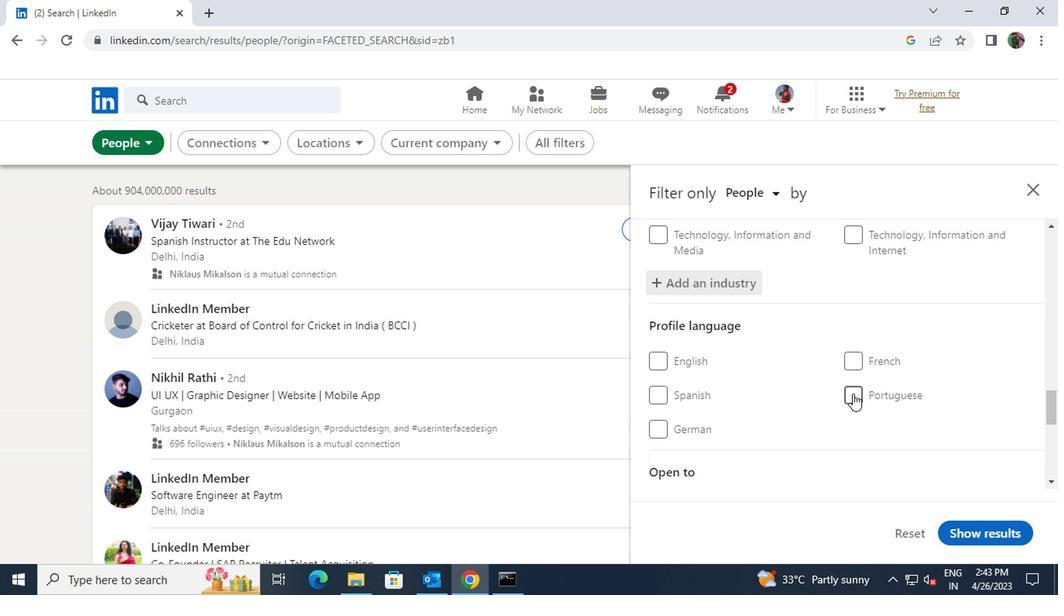
Action: Mouse moved to (830, 449)
Screenshot: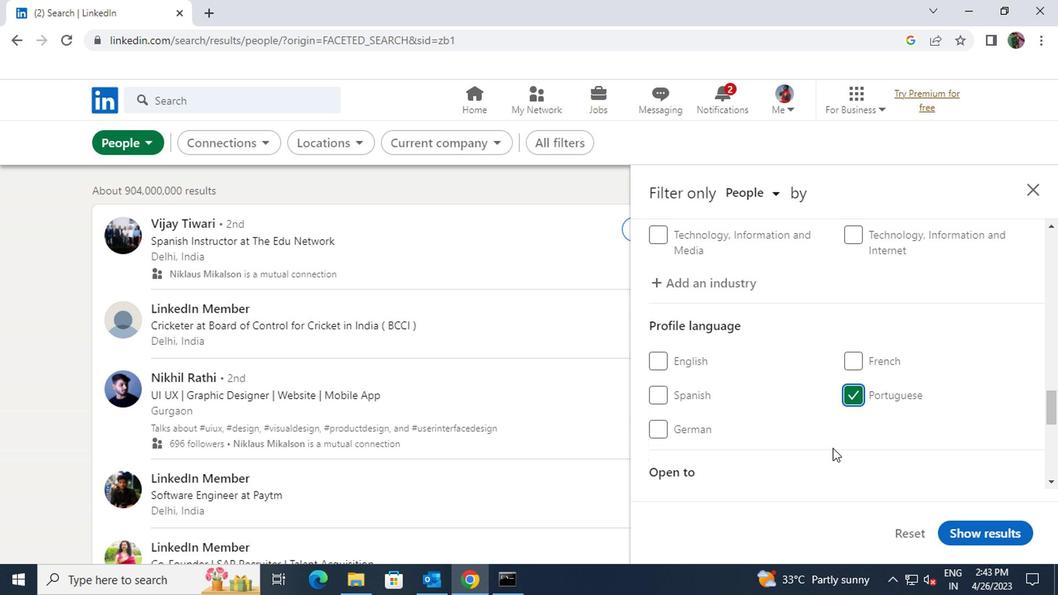
Action: Mouse scrolled (830, 448) with delta (0, 0)
Screenshot: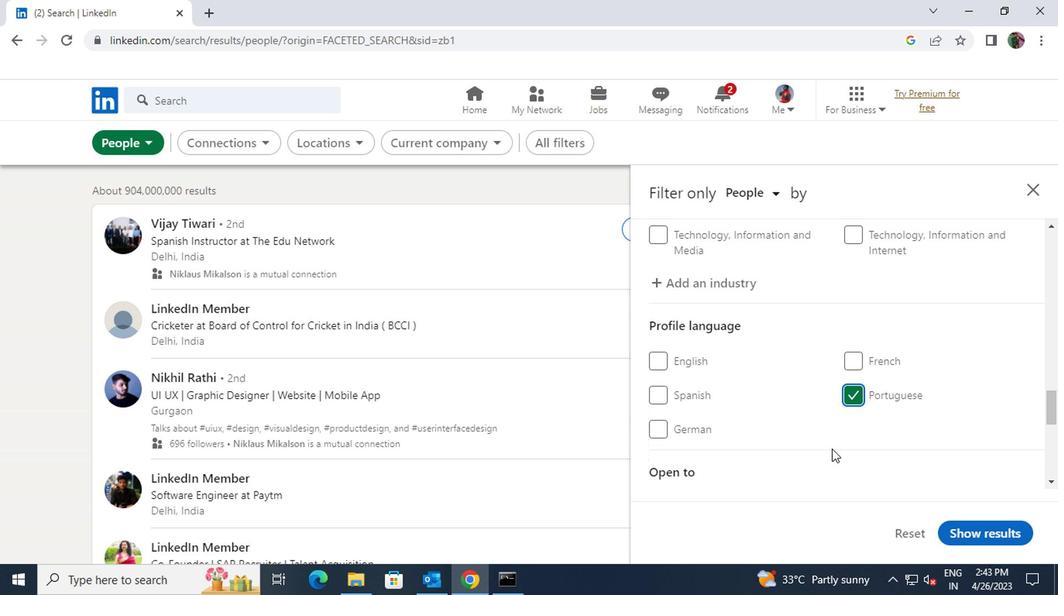 
Action: Mouse scrolled (830, 448) with delta (0, 0)
Screenshot: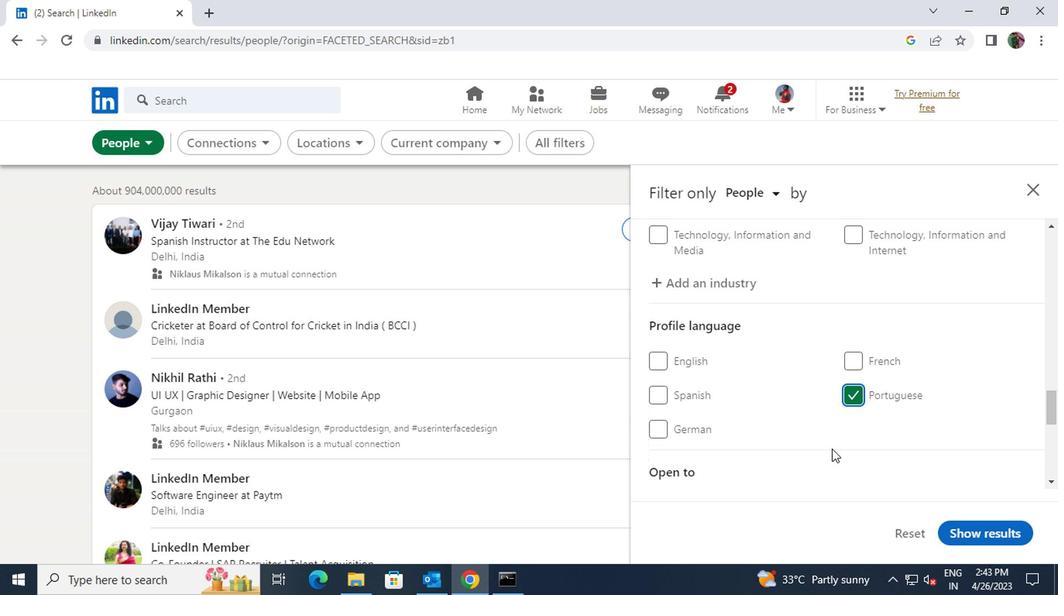 
Action: Mouse scrolled (830, 448) with delta (0, 0)
Screenshot: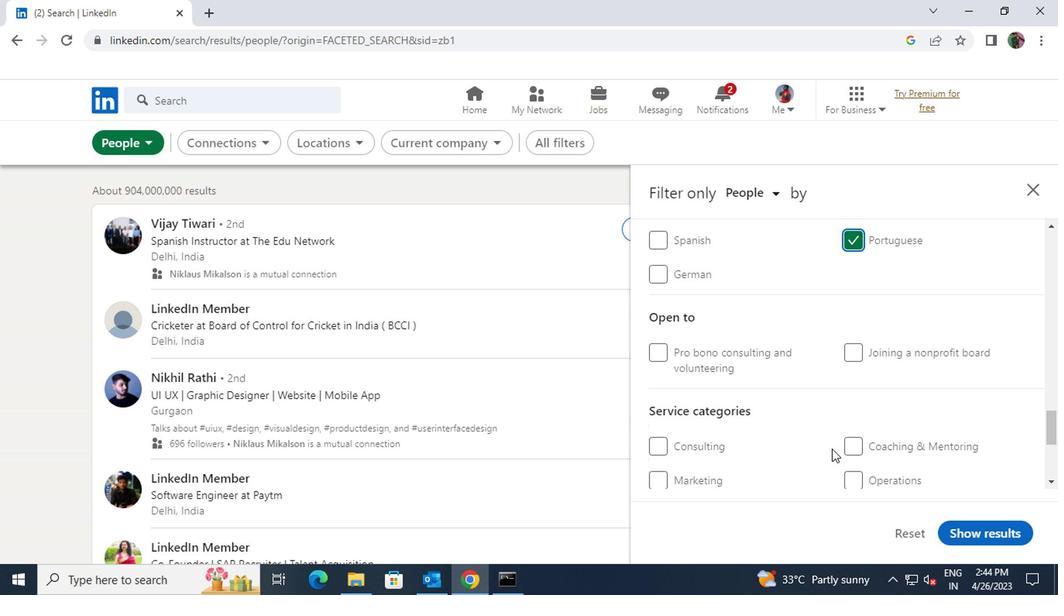 
Action: Mouse moved to (873, 439)
Screenshot: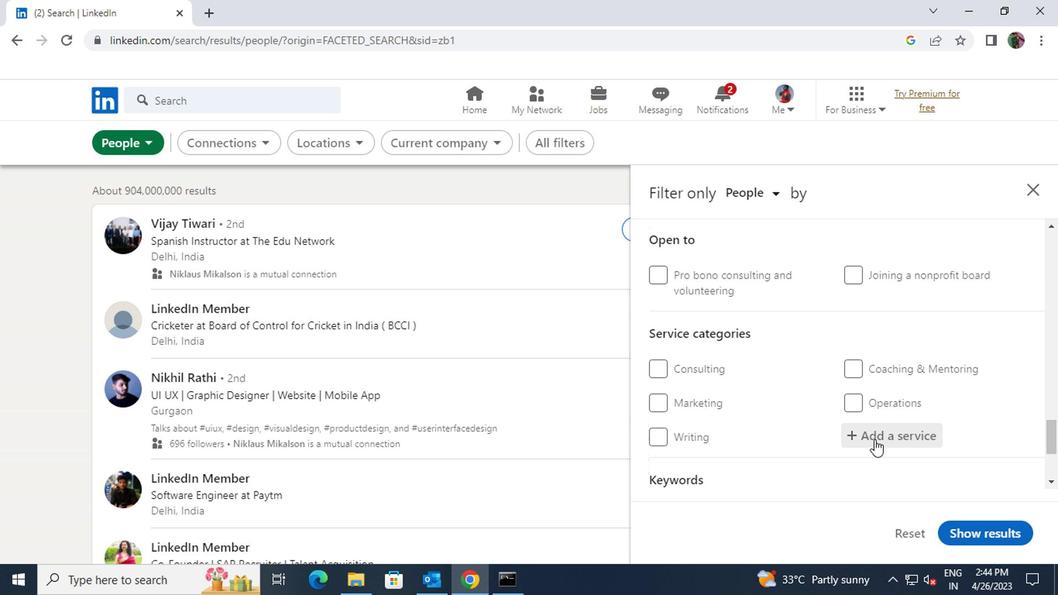 
Action: Mouse pressed left at (873, 439)
Screenshot: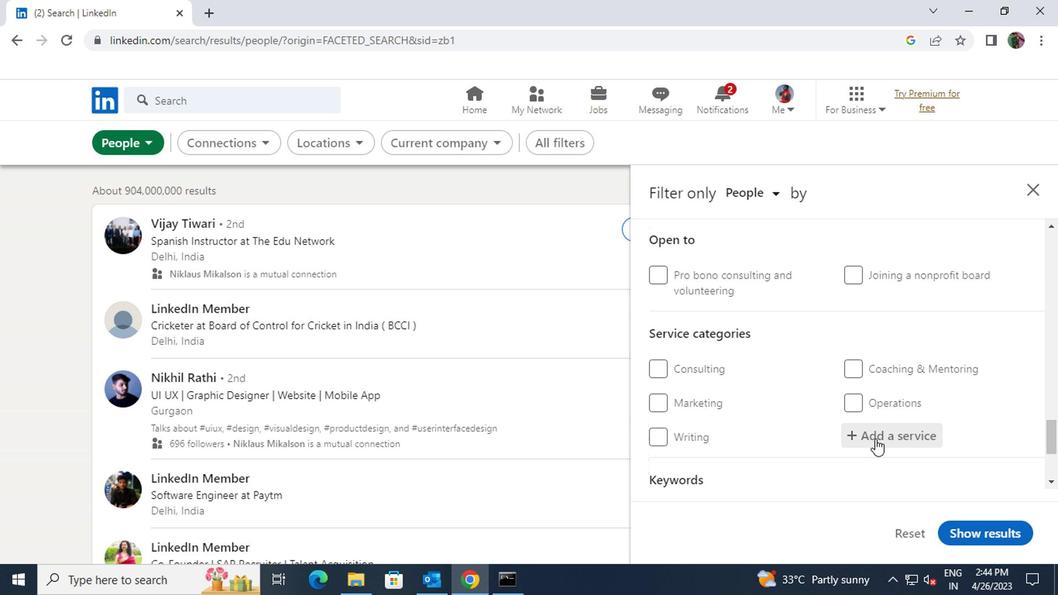 
Action: Key pressed <Key.shift><Key.shift><Key.shift><Key.shift><Key.shift>OUTSOU
Screenshot: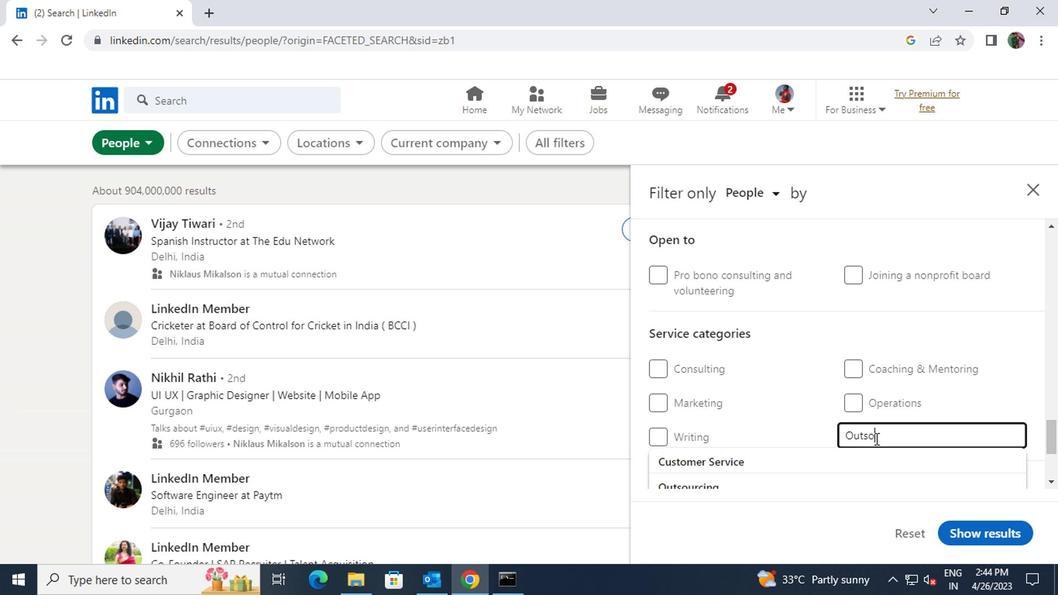 
Action: Mouse moved to (822, 455)
Screenshot: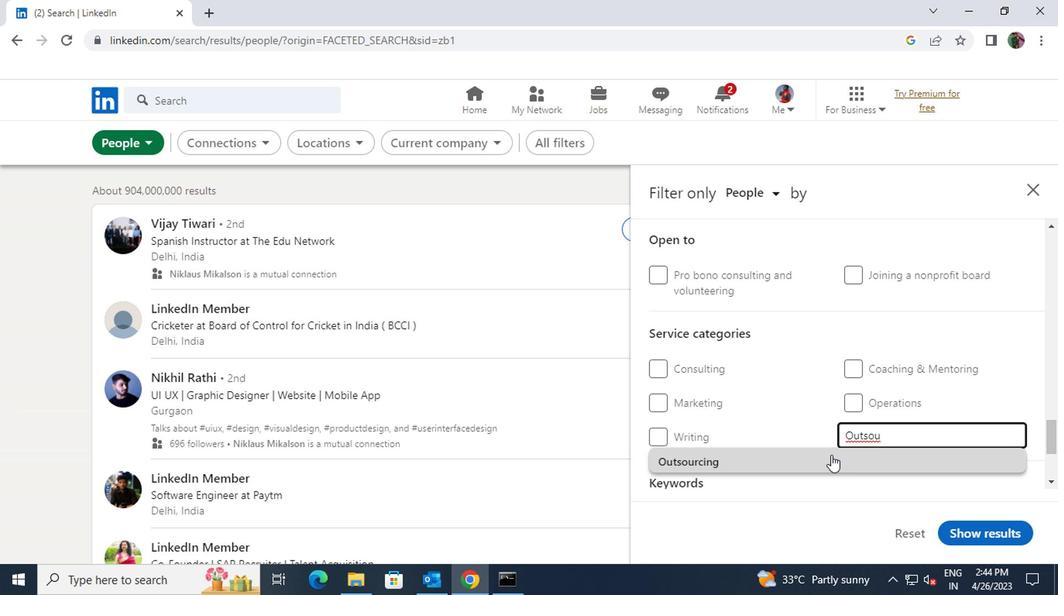 
Action: Mouse pressed left at (822, 455)
Screenshot: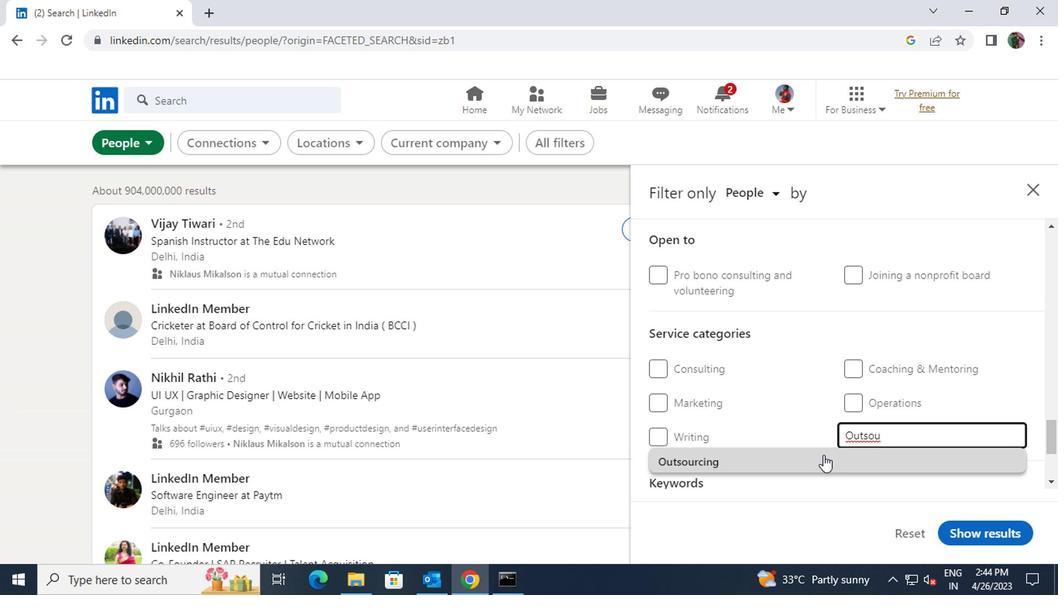 
Action: Mouse scrolled (822, 454) with delta (0, 0)
Screenshot: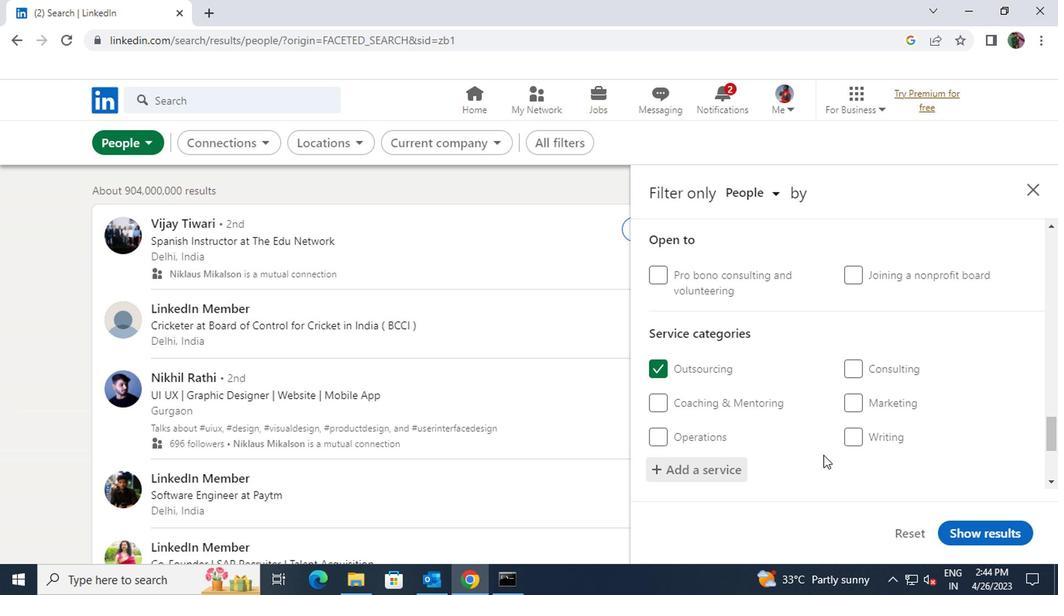 
Action: Mouse scrolled (822, 454) with delta (0, 0)
Screenshot: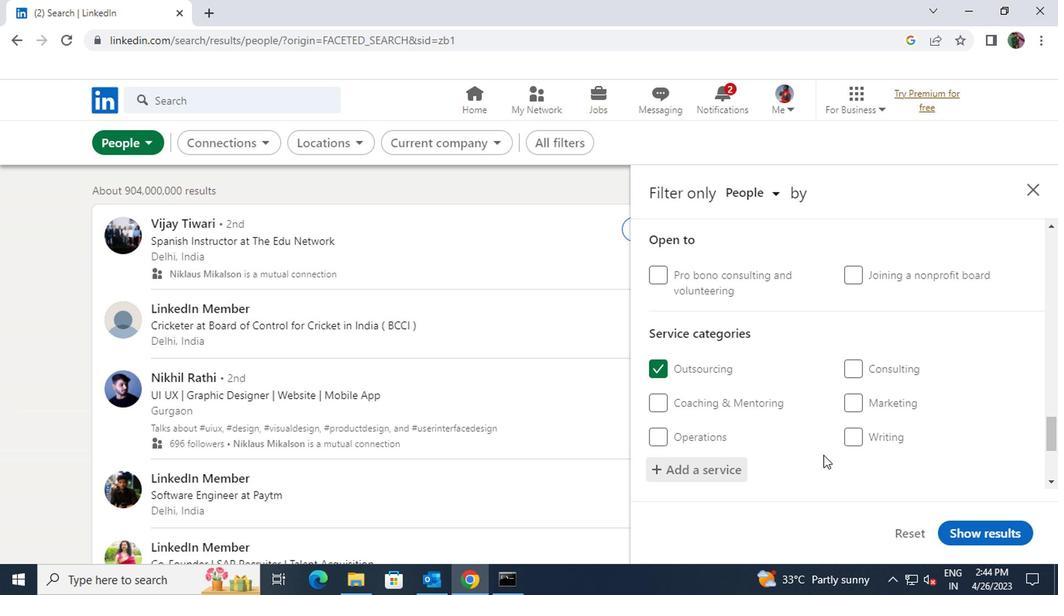 
Action: Mouse pressed left at (822, 455)
Screenshot: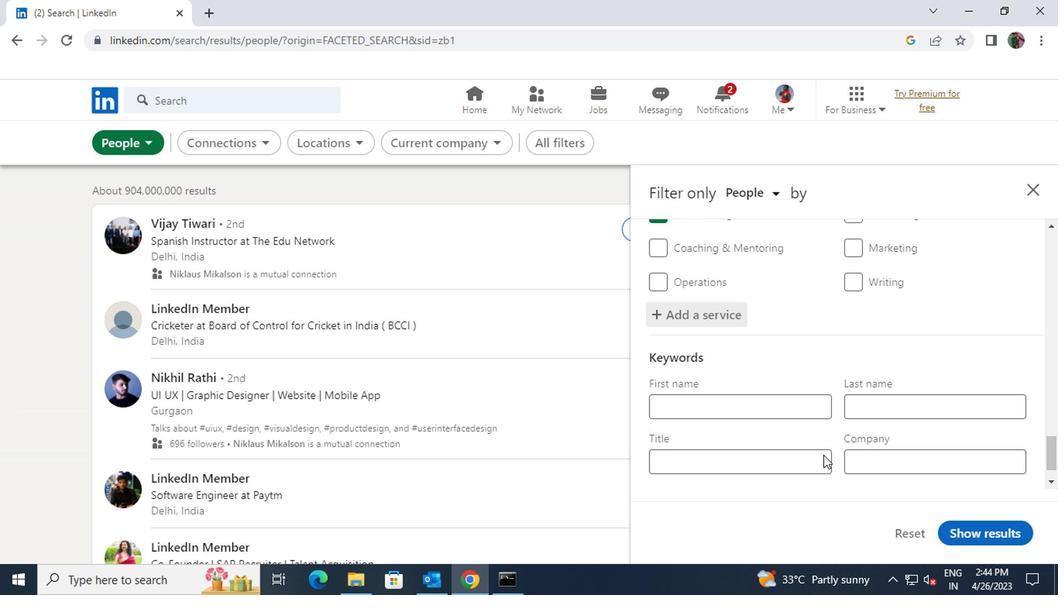
Action: Mouse moved to (820, 455)
Screenshot: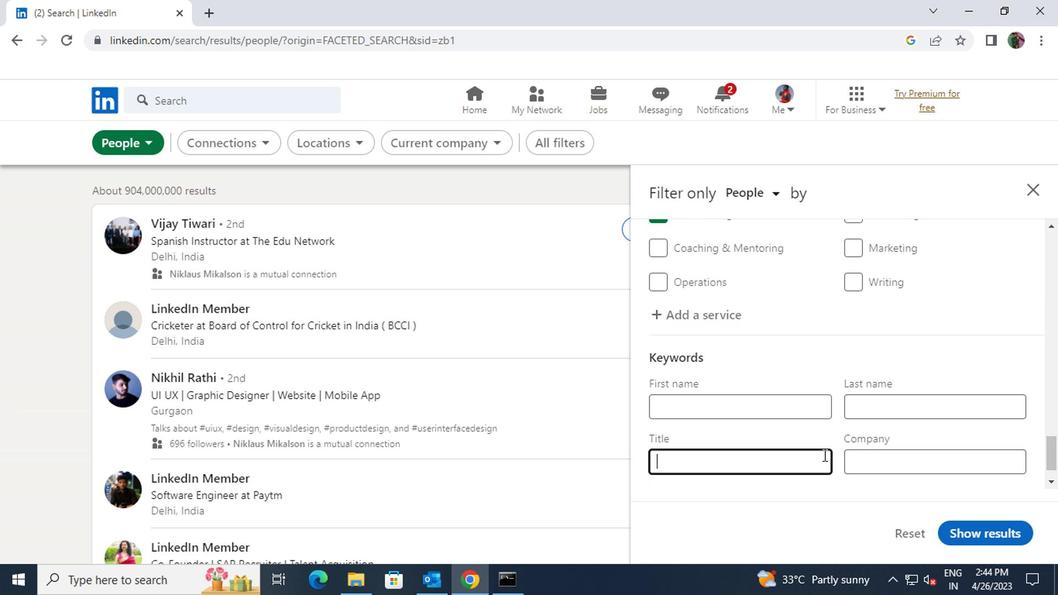 
Action: Key pressed <Key.shift>PLAYWRIGHT
Screenshot: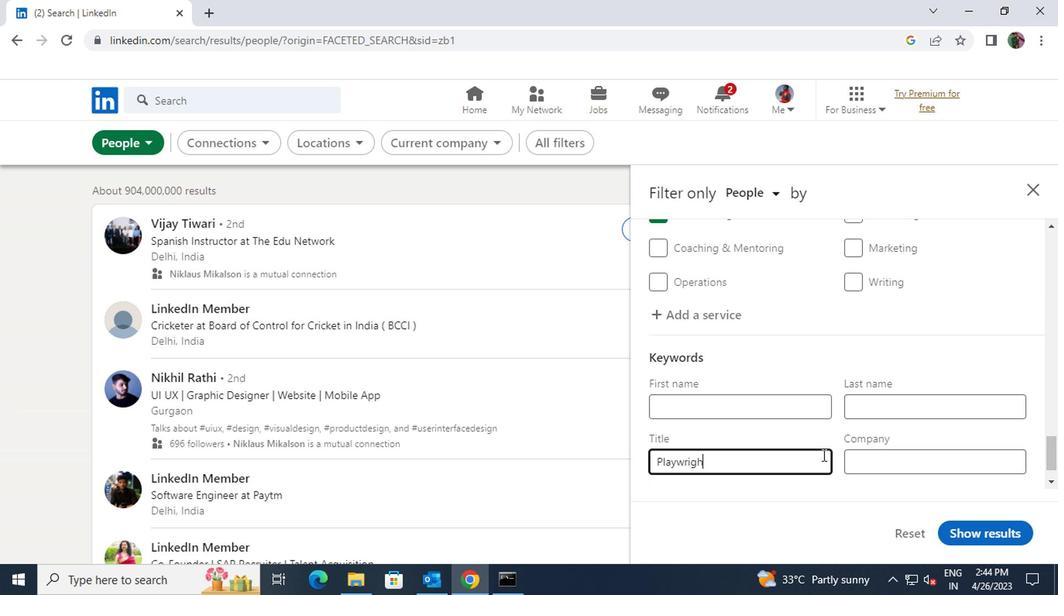 
Action: Mouse scrolled (820, 454) with delta (0, 0)
Screenshot: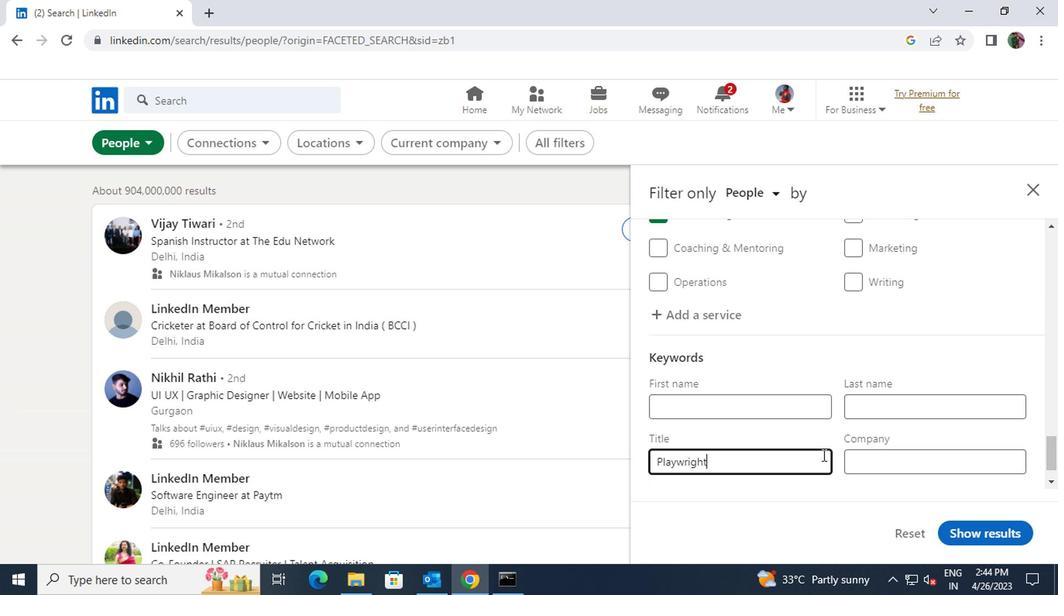 
Action: Mouse moved to (874, 466)
Screenshot: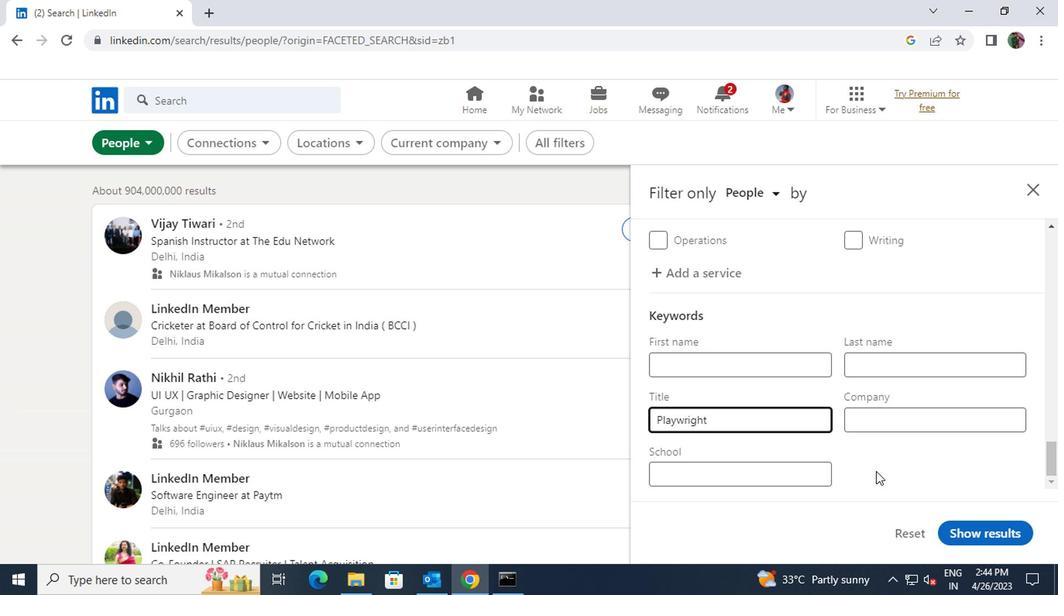 
Action: Mouse scrolled (874, 466) with delta (0, 0)
Screenshot: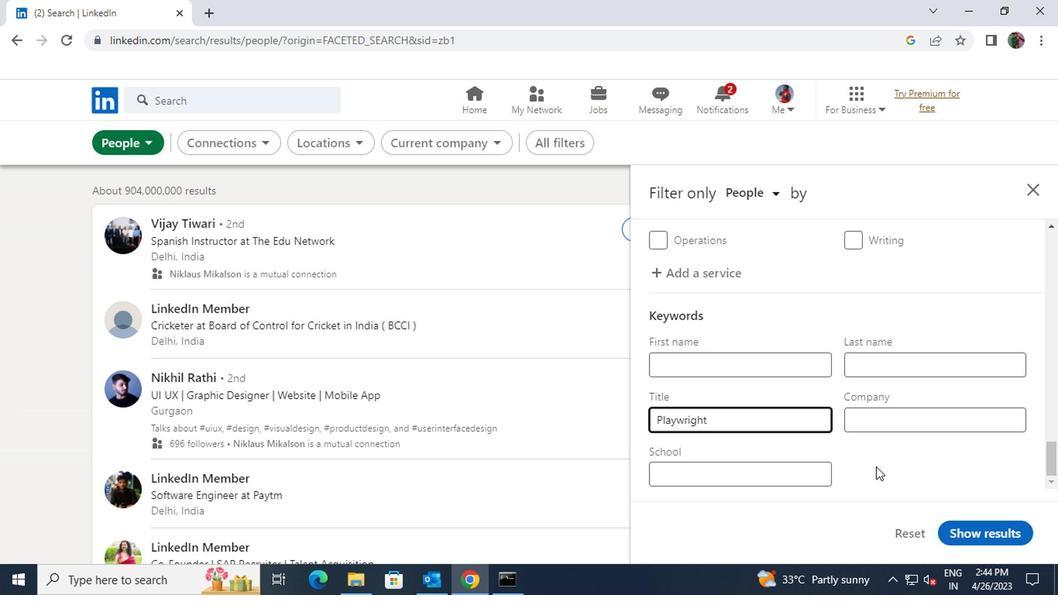 
Action: Mouse scrolled (874, 466) with delta (0, 0)
Screenshot: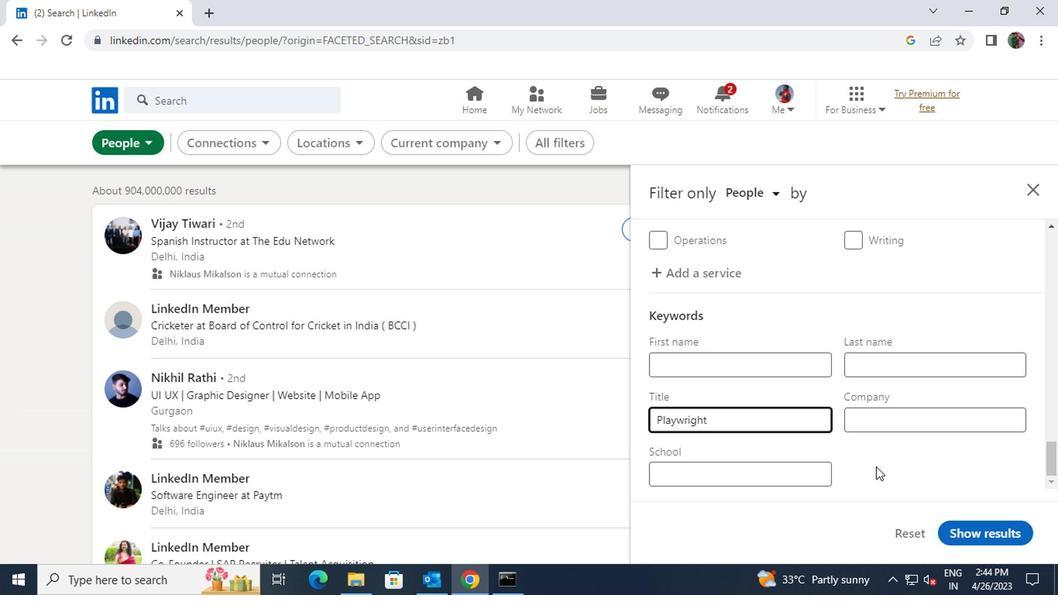 
Action: Mouse moved to (967, 528)
Screenshot: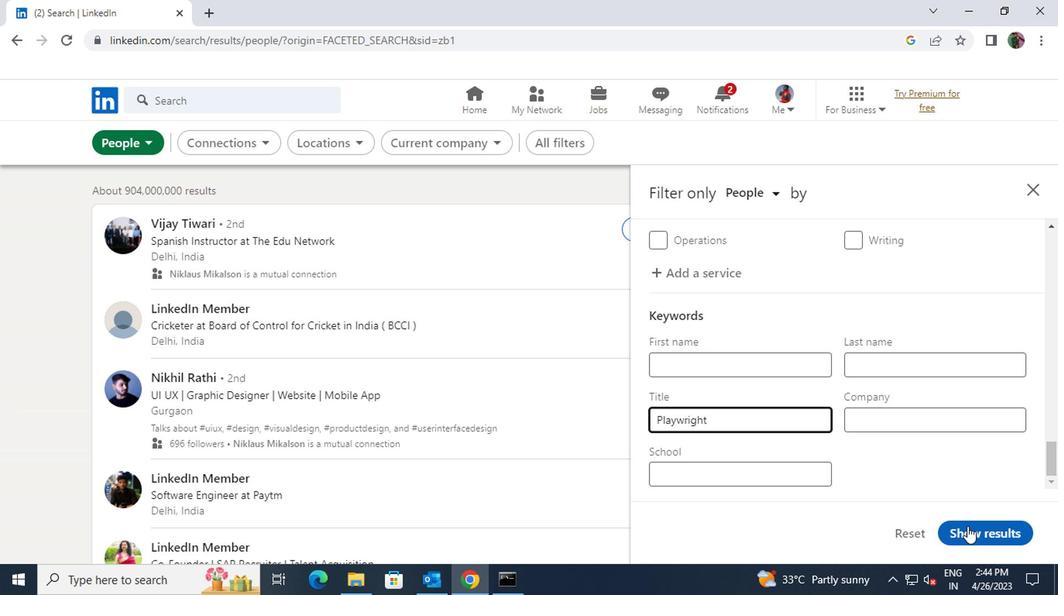 
Action: Mouse pressed left at (967, 528)
Screenshot: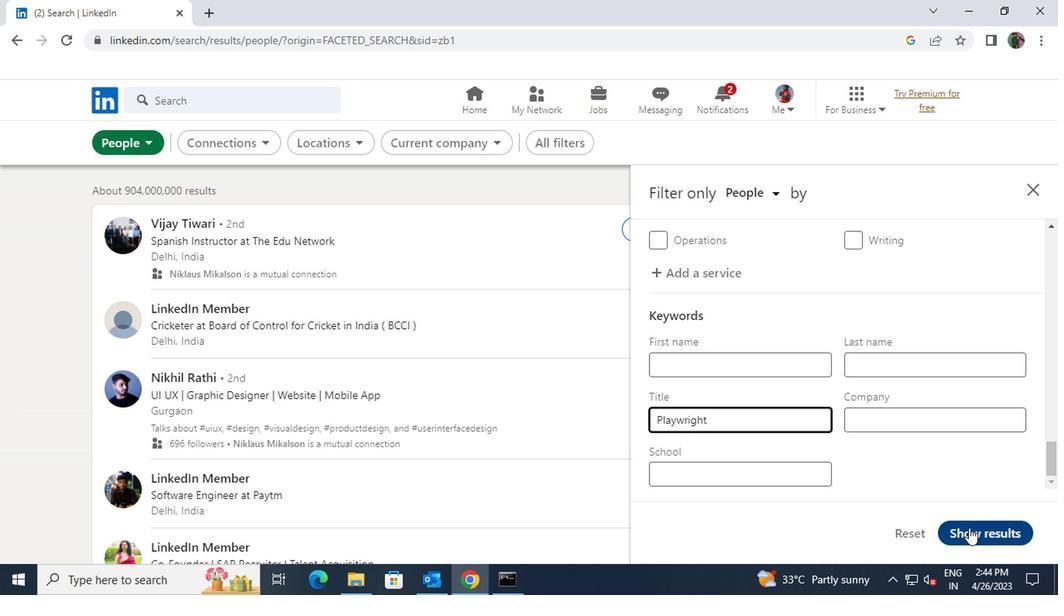 
